 Task: In the  document Ethicsfile.odt Change the allignment of footer to  'Center' Select the entire text and insert font style 'Merriweather' and font size: 18
Action: Mouse scrolled (513, 353) with delta (0, 0)
Screenshot: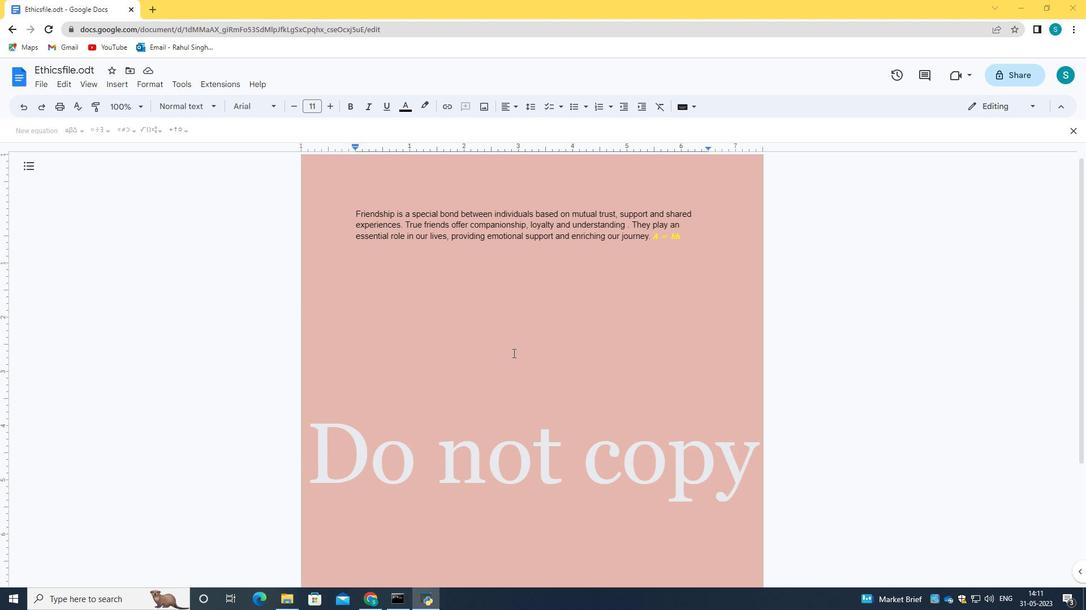 
Action: Mouse scrolled (513, 353) with delta (0, 0)
Screenshot: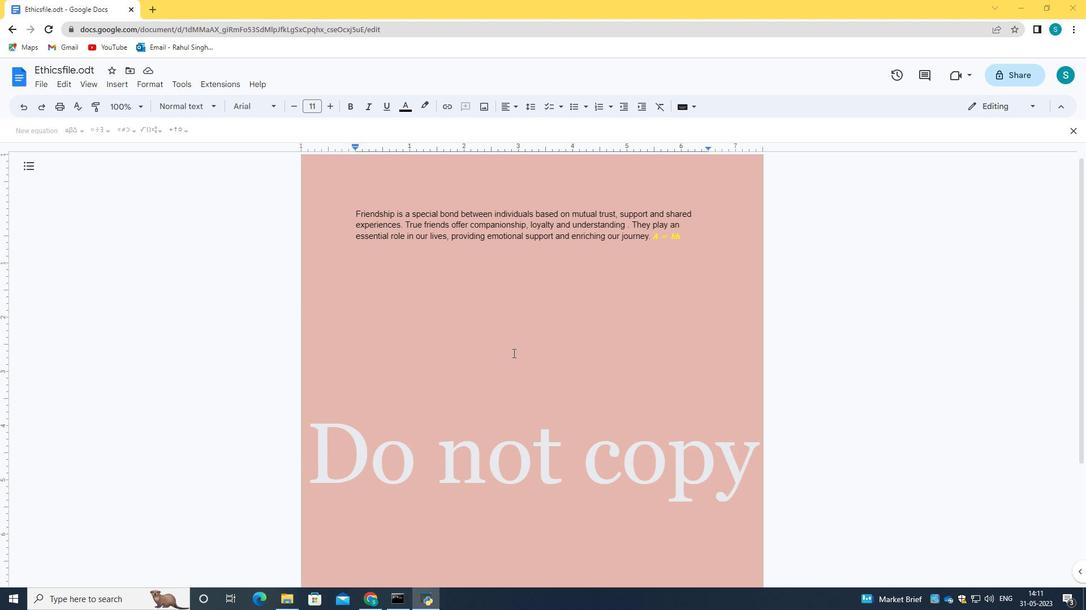 
Action: Mouse scrolled (513, 353) with delta (0, 0)
Screenshot: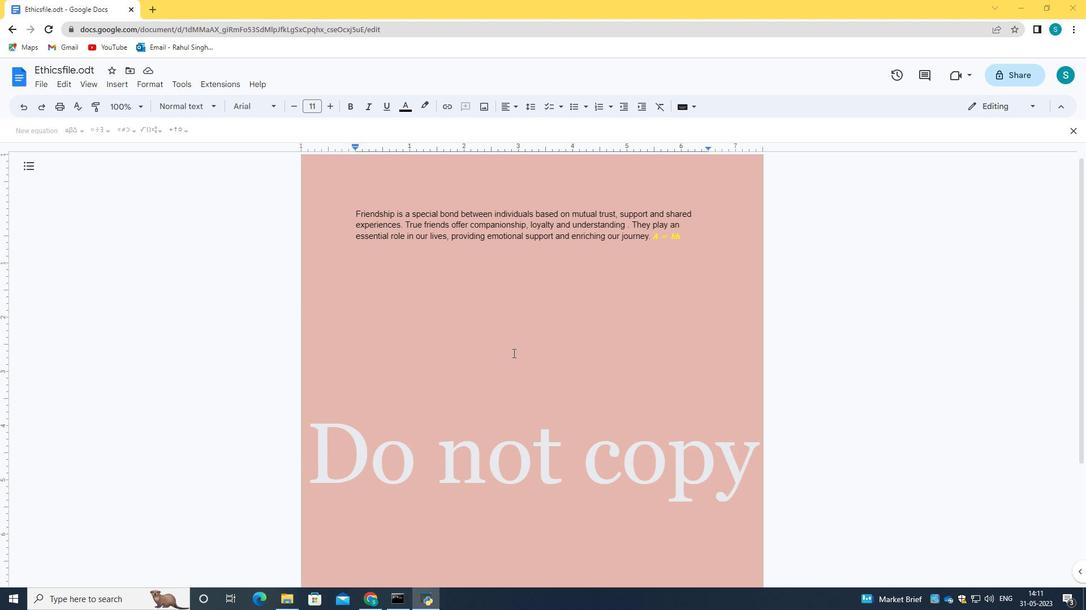 
Action: Mouse scrolled (513, 354) with delta (0, 0)
Screenshot: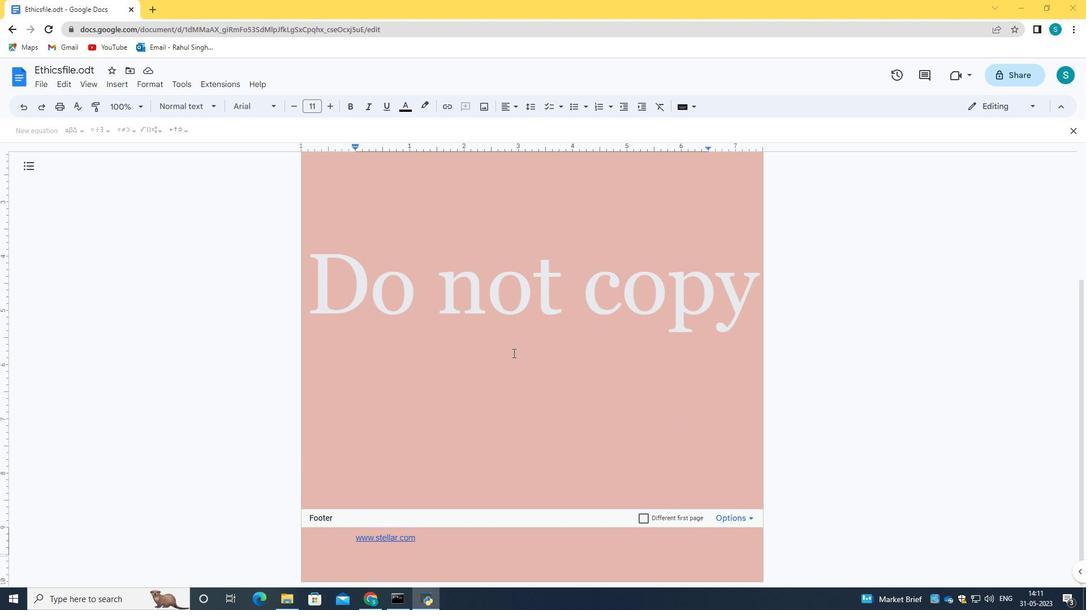 
Action: Mouse scrolled (513, 354) with delta (0, 0)
Screenshot: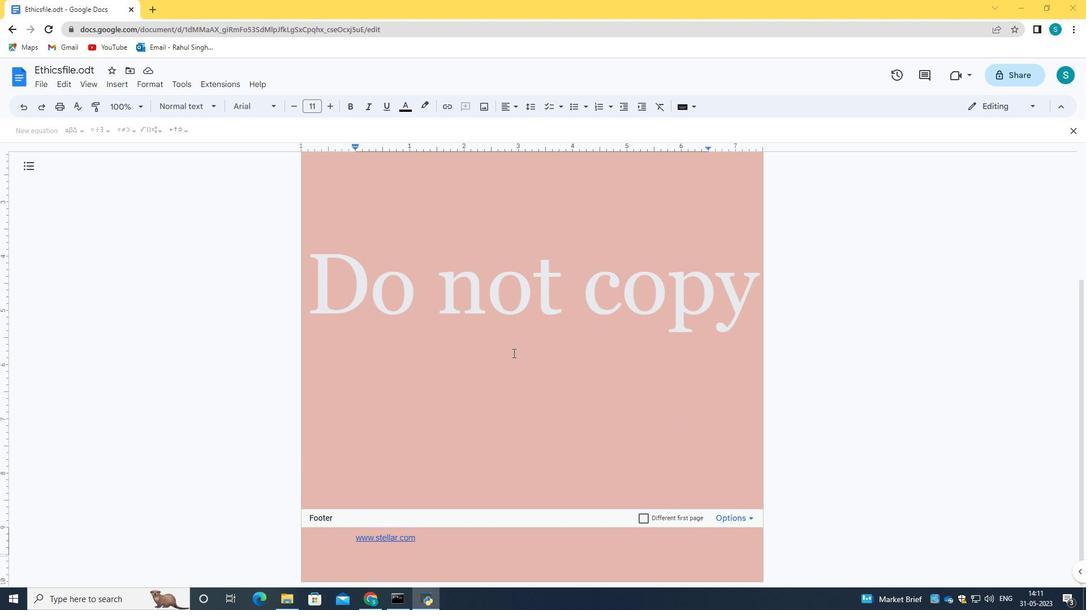
Action: Mouse scrolled (513, 354) with delta (0, 0)
Screenshot: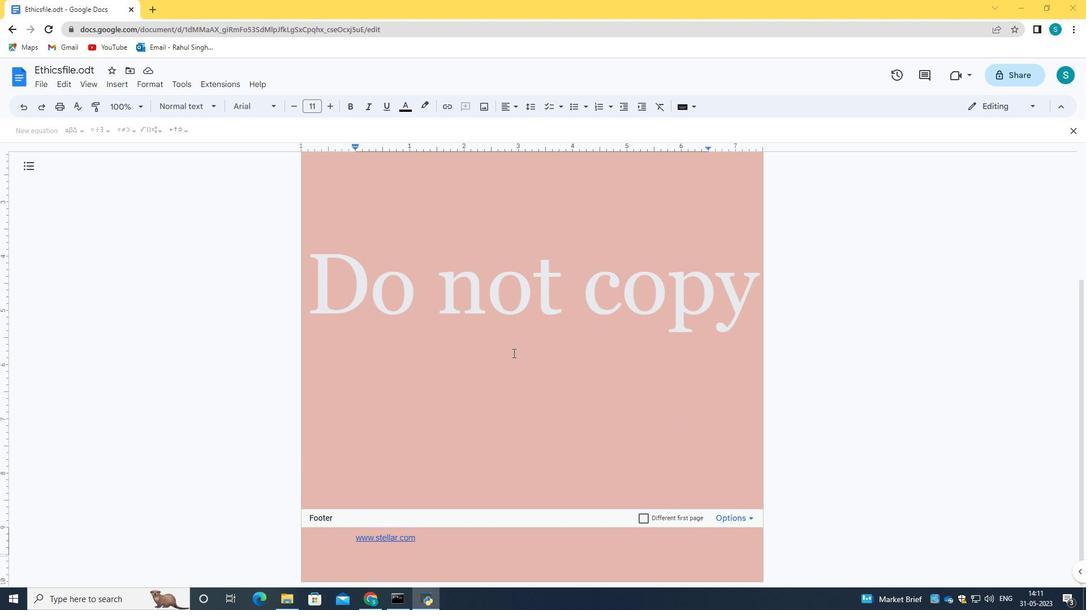 
Action: Mouse scrolled (513, 353) with delta (0, 0)
Screenshot: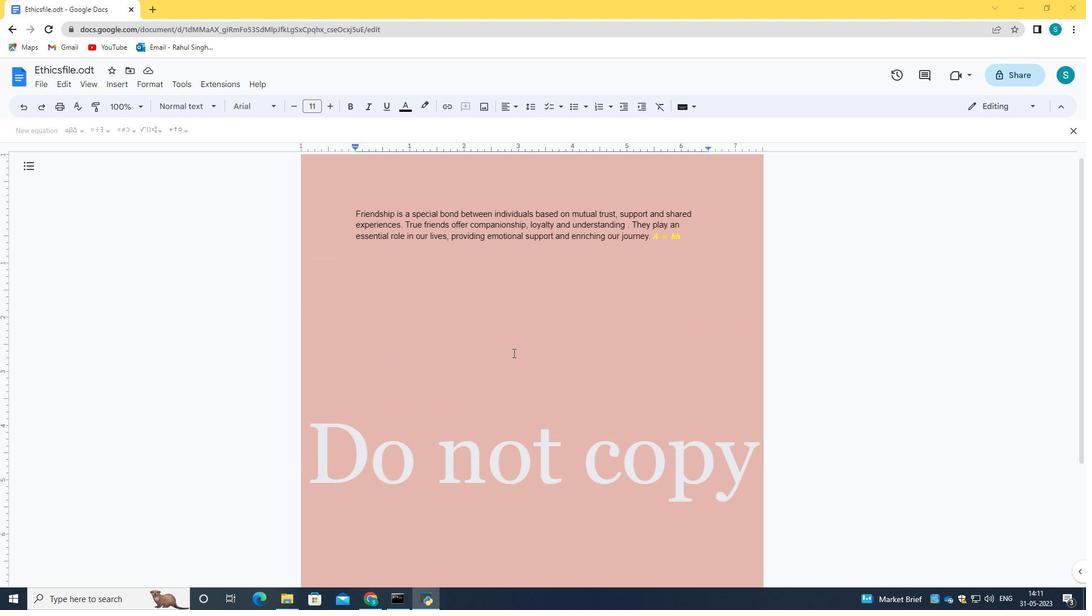 
Action: Mouse scrolled (513, 353) with delta (0, 0)
Screenshot: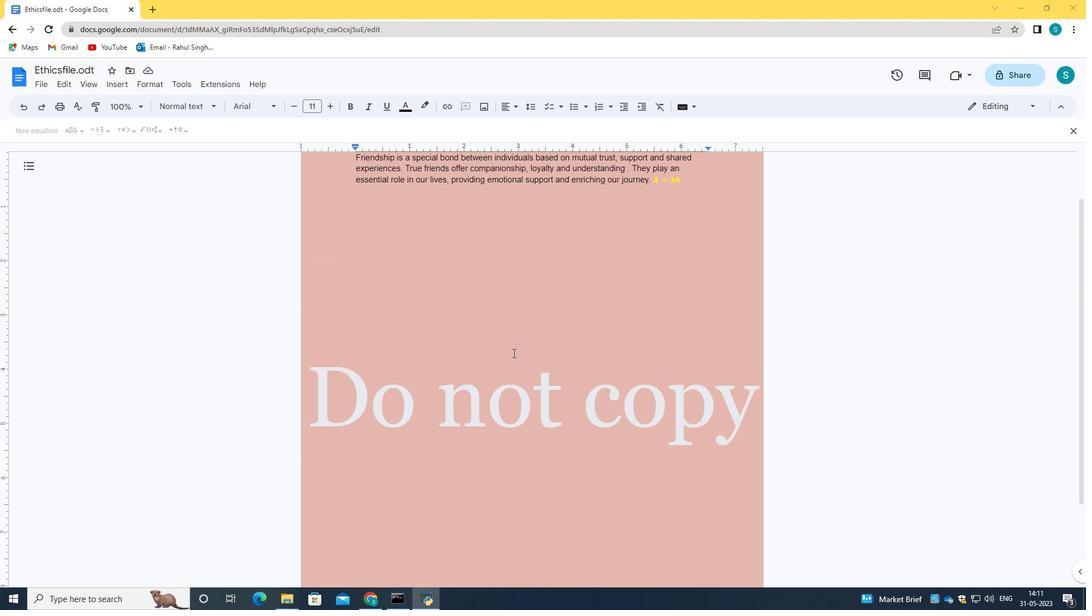 
Action: Mouse scrolled (513, 353) with delta (0, 0)
Screenshot: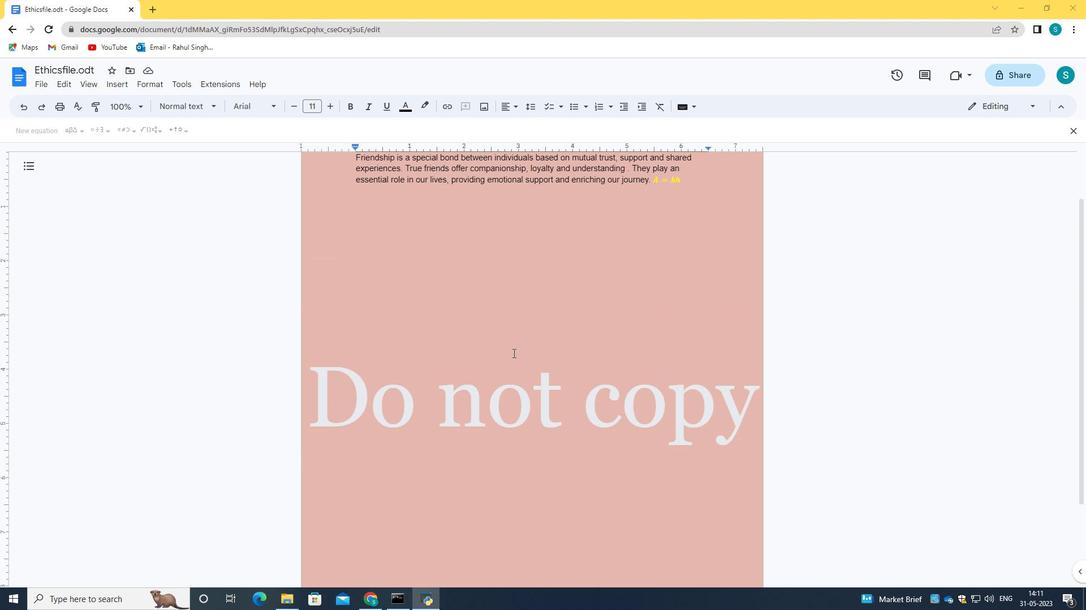 
Action: Mouse moved to (420, 538)
Screenshot: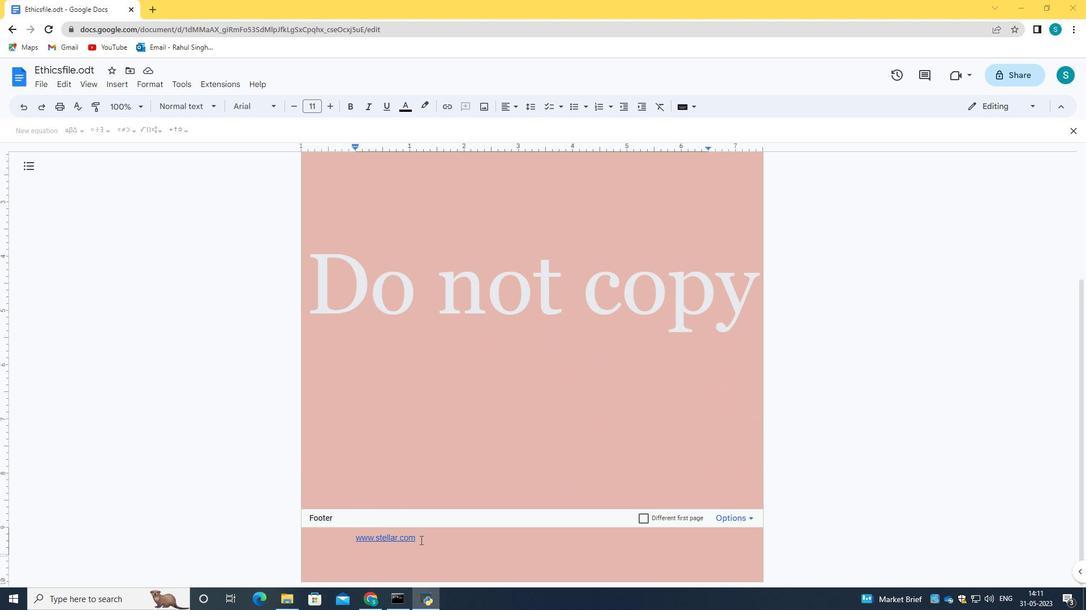 
Action: Mouse pressed left at (420, 538)
Screenshot: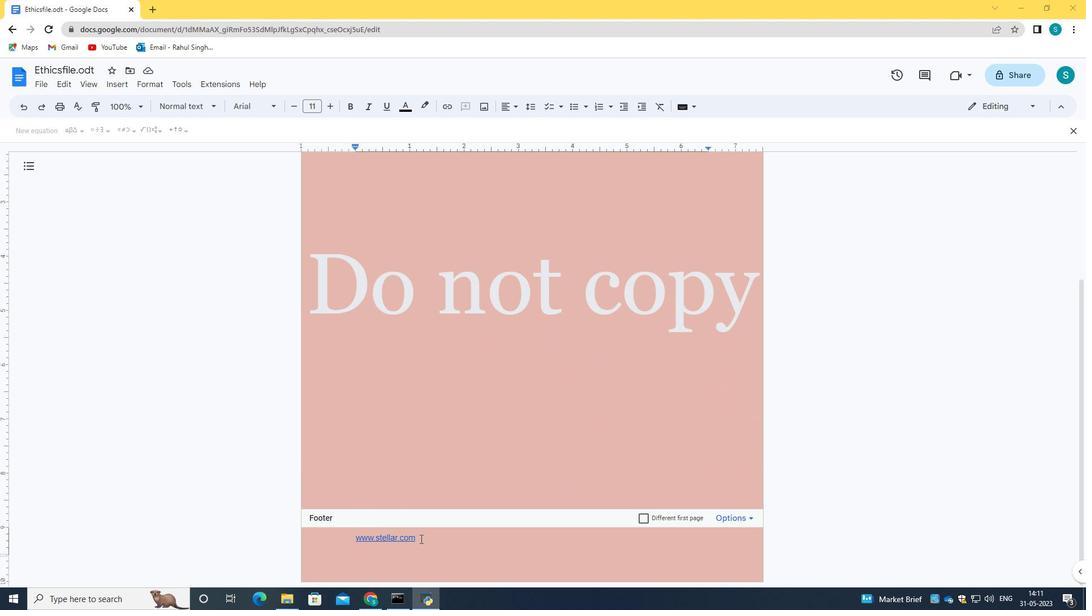 
Action: Mouse moved to (507, 104)
Screenshot: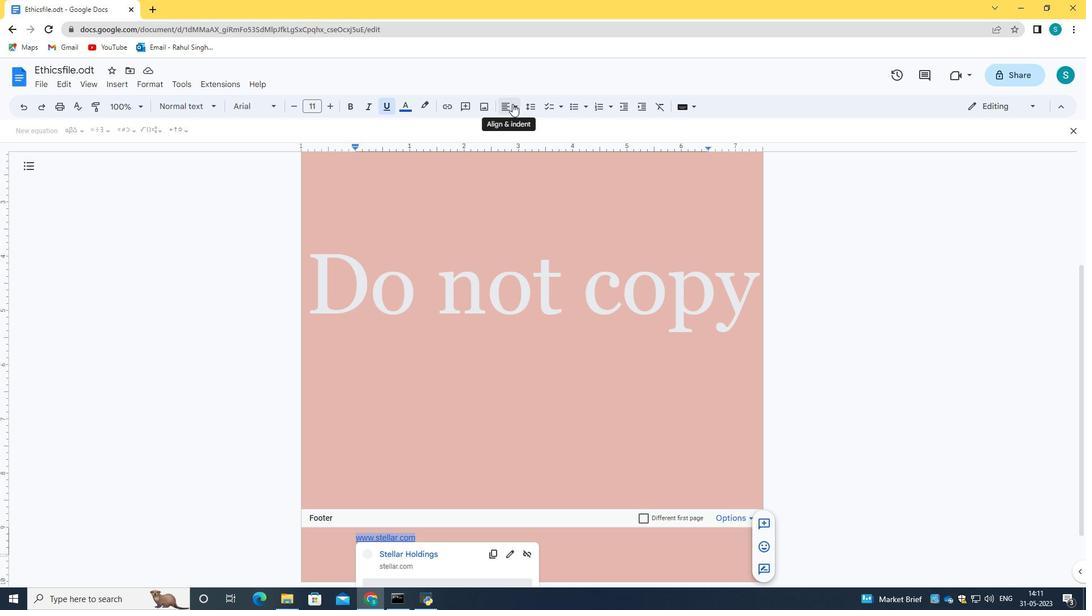 
Action: Mouse pressed left at (507, 104)
Screenshot: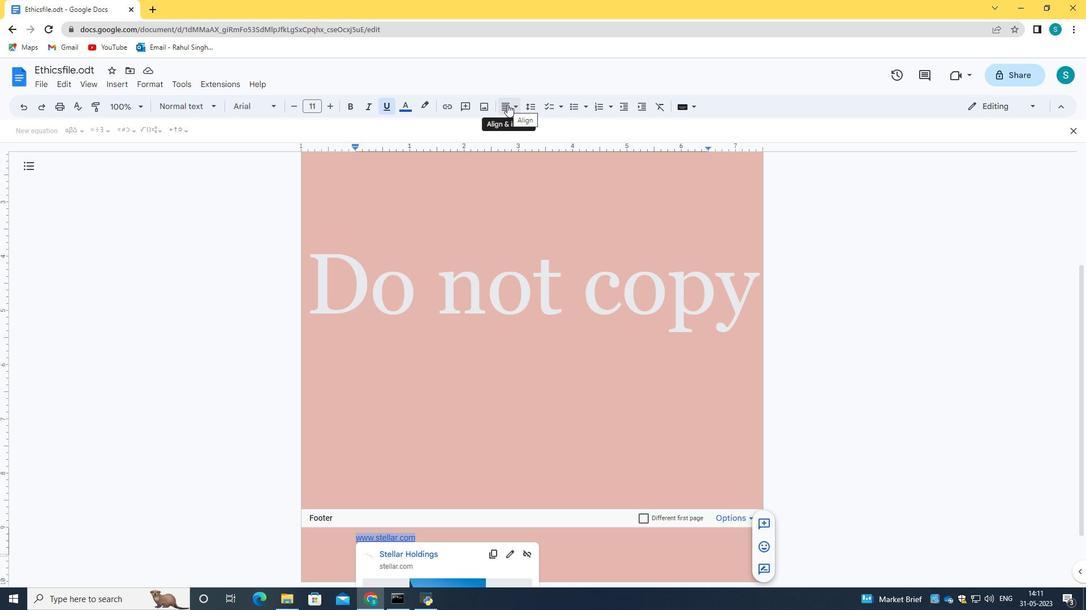 
Action: Mouse moved to (527, 131)
Screenshot: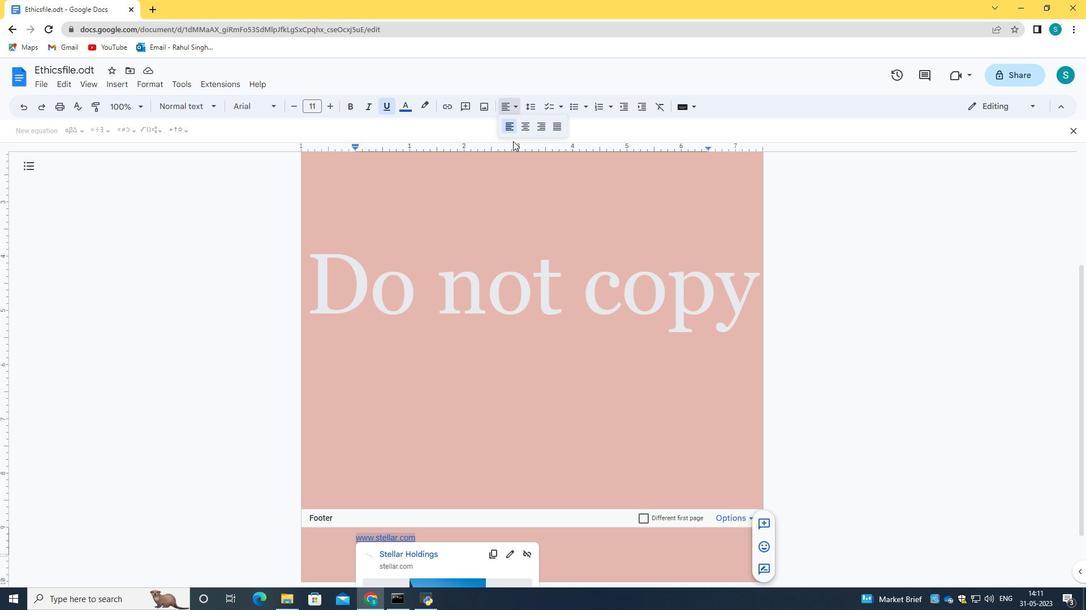 
Action: Mouse pressed left at (527, 131)
Screenshot: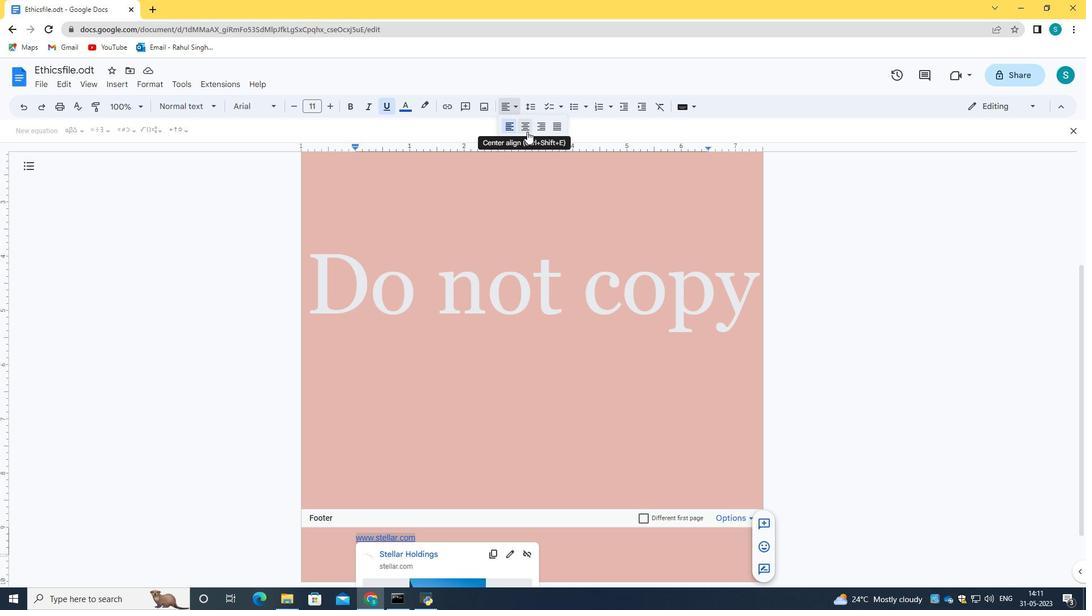 
Action: Mouse moved to (518, 210)
Screenshot: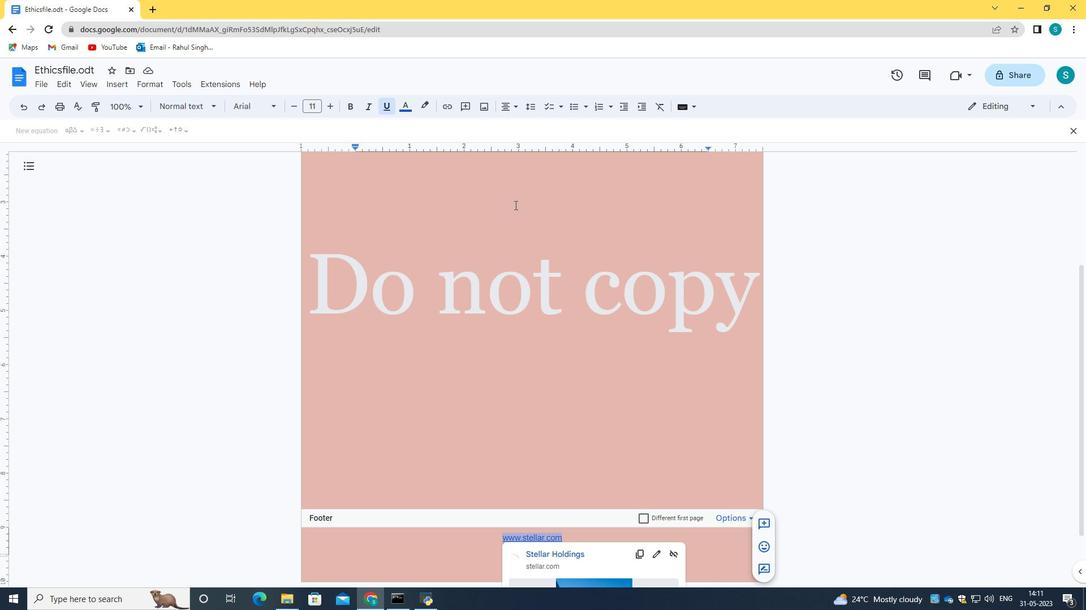 
Action: Mouse pressed left at (518, 210)
Screenshot: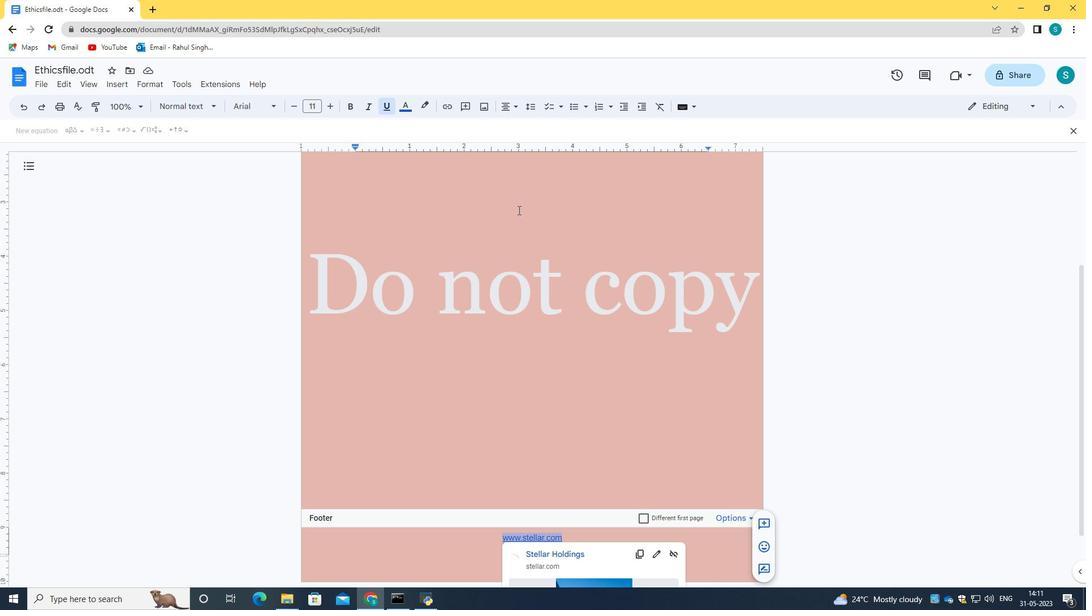 
Action: Mouse moved to (521, 338)
Screenshot: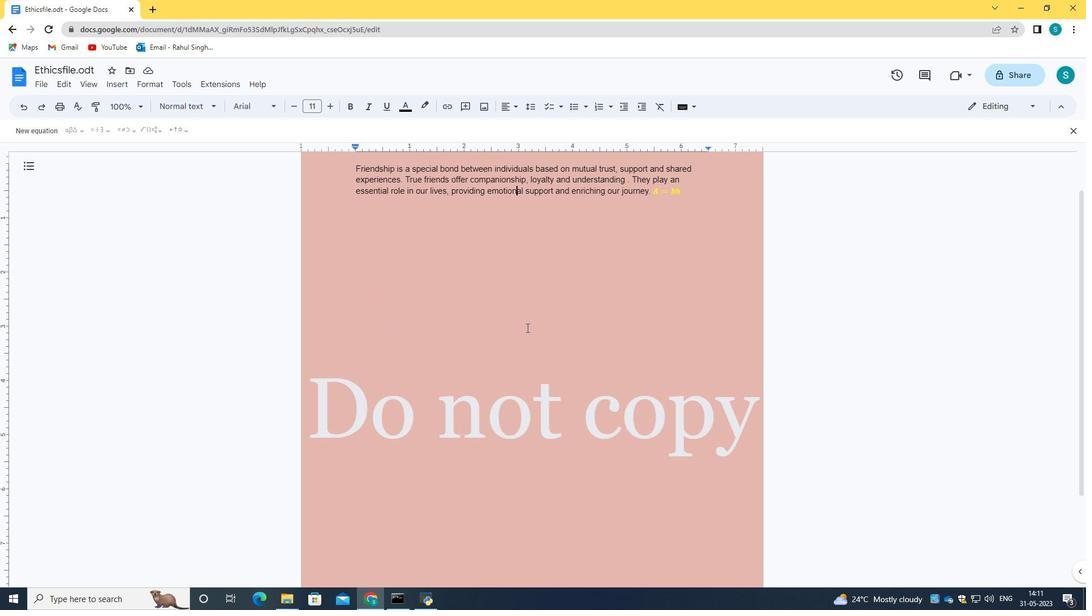 
Action: Mouse scrolled (521, 338) with delta (0, 0)
Screenshot: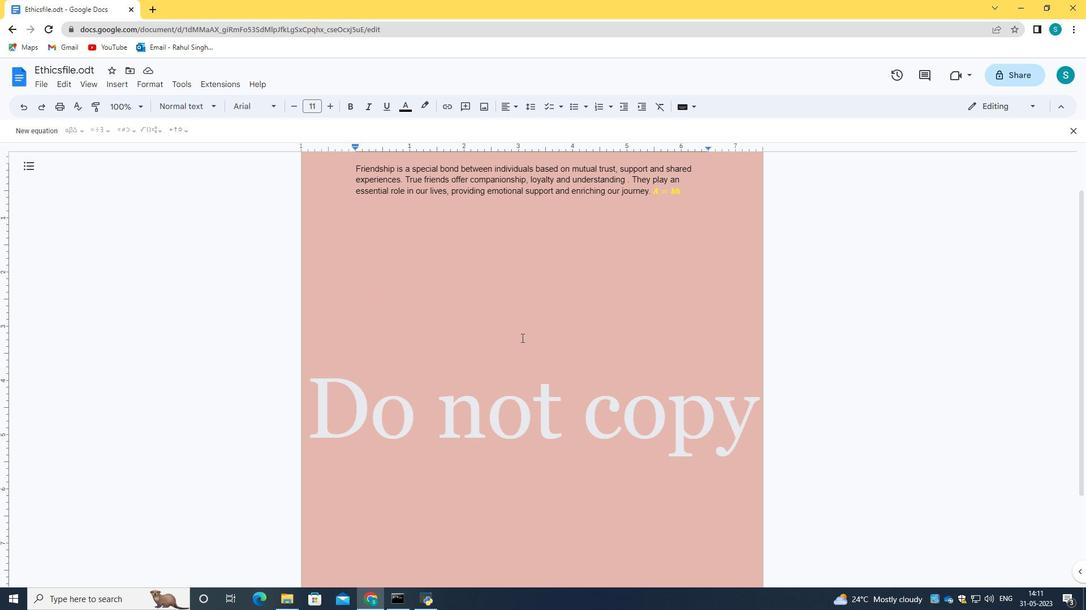 
Action: Mouse scrolled (521, 338) with delta (0, 0)
Screenshot: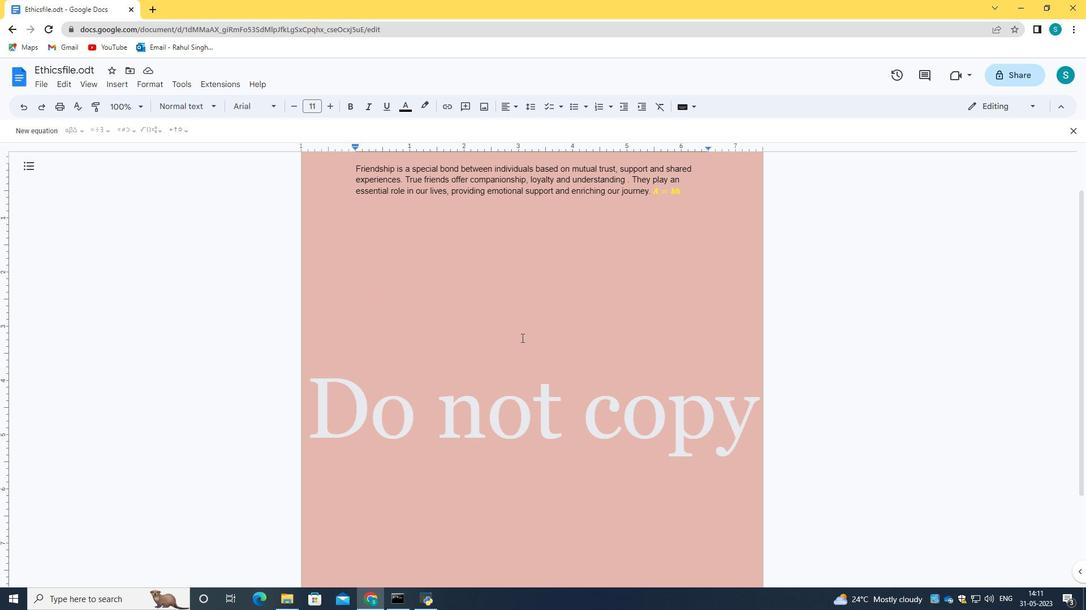
Action: Mouse scrolled (521, 338) with delta (0, 0)
Screenshot: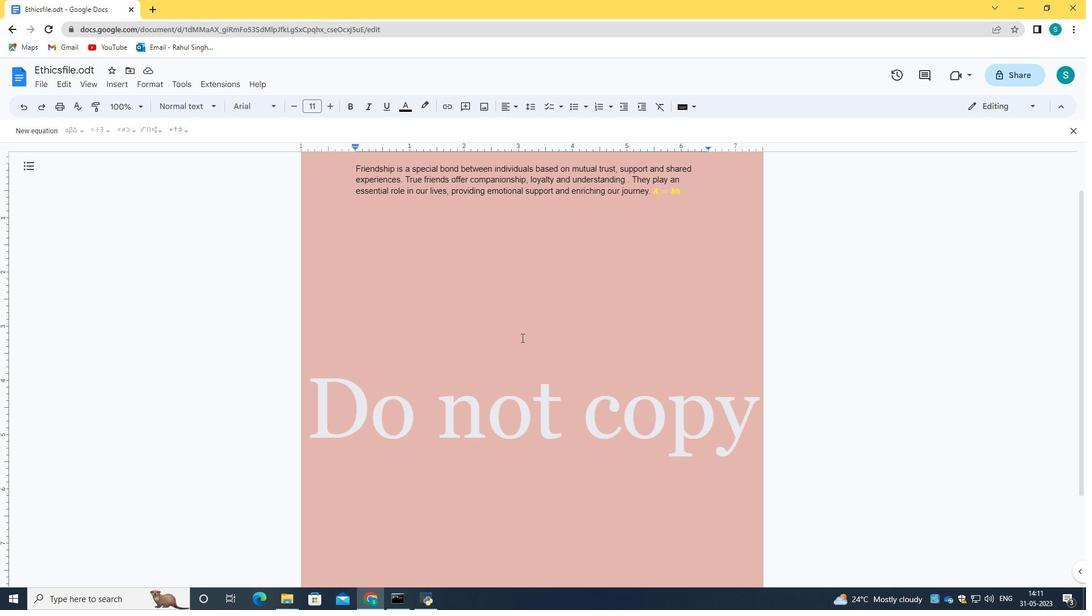 
Action: Mouse moved to (353, 218)
Screenshot: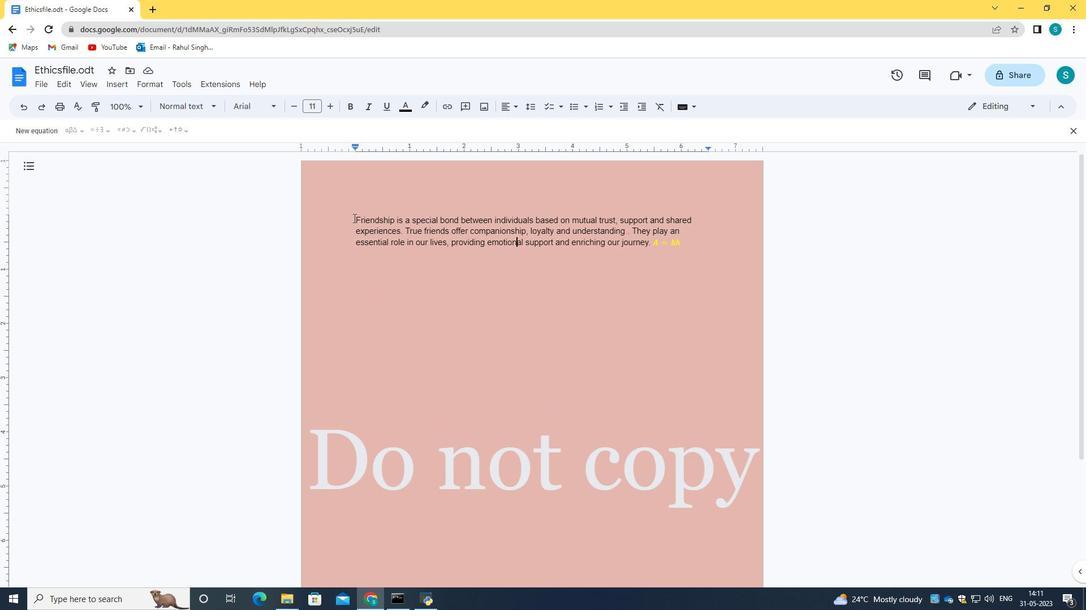 
Action: Mouse pressed left at (353, 218)
Screenshot: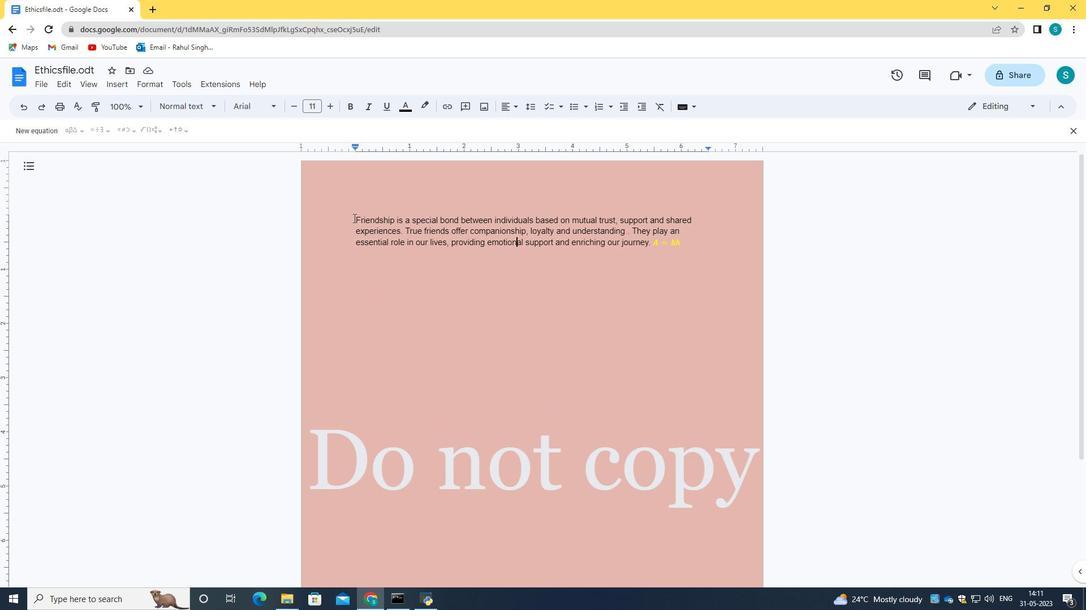 
Action: Mouse moved to (269, 104)
Screenshot: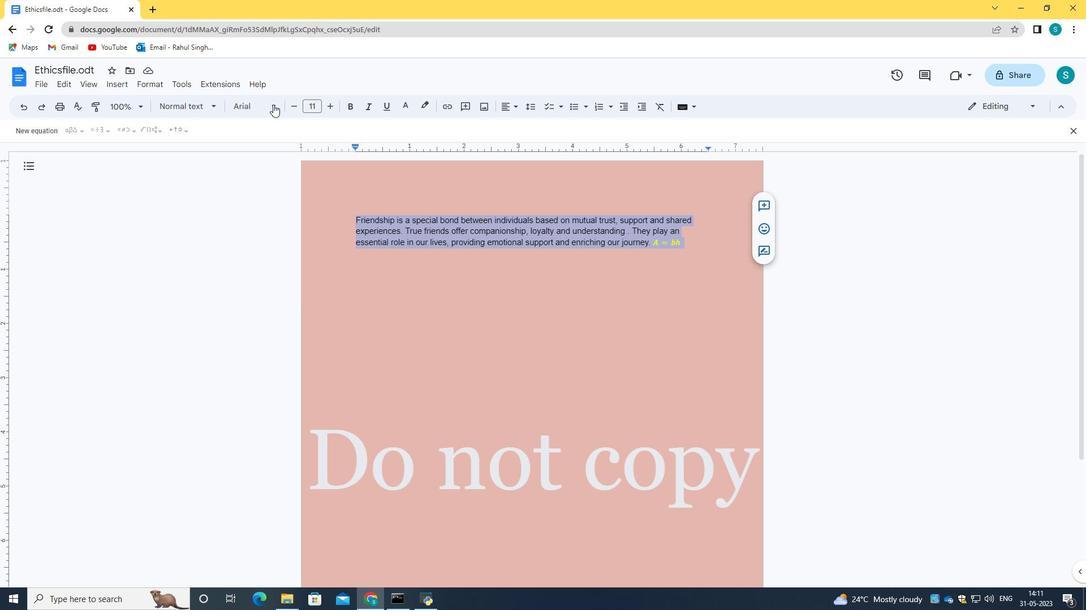 
Action: Mouse pressed left at (269, 104)
Screenshot: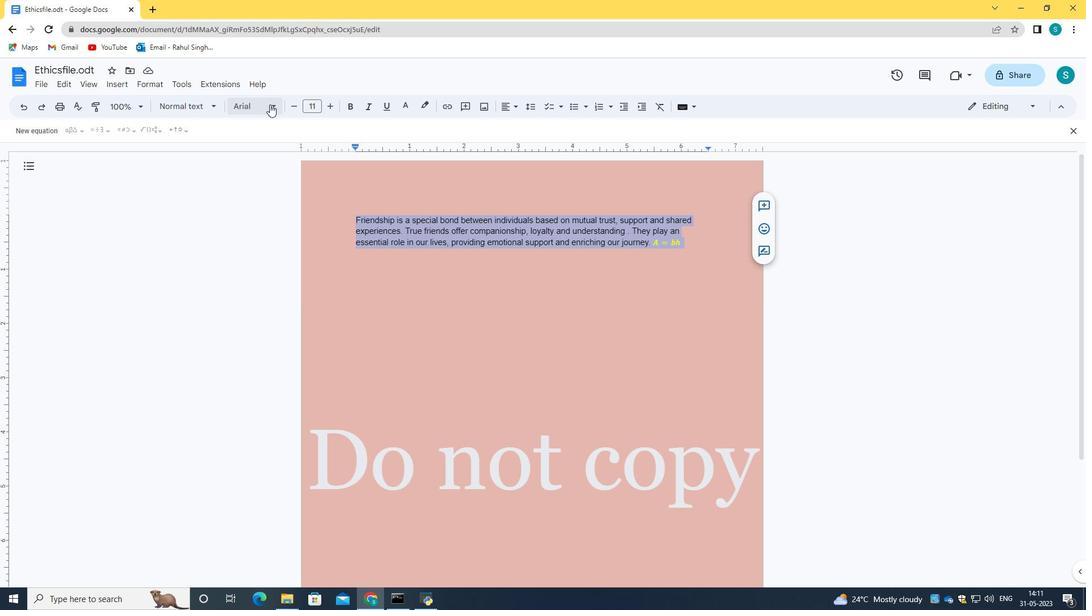 
Action: Mouse moved to (269, 424)
Screenshot: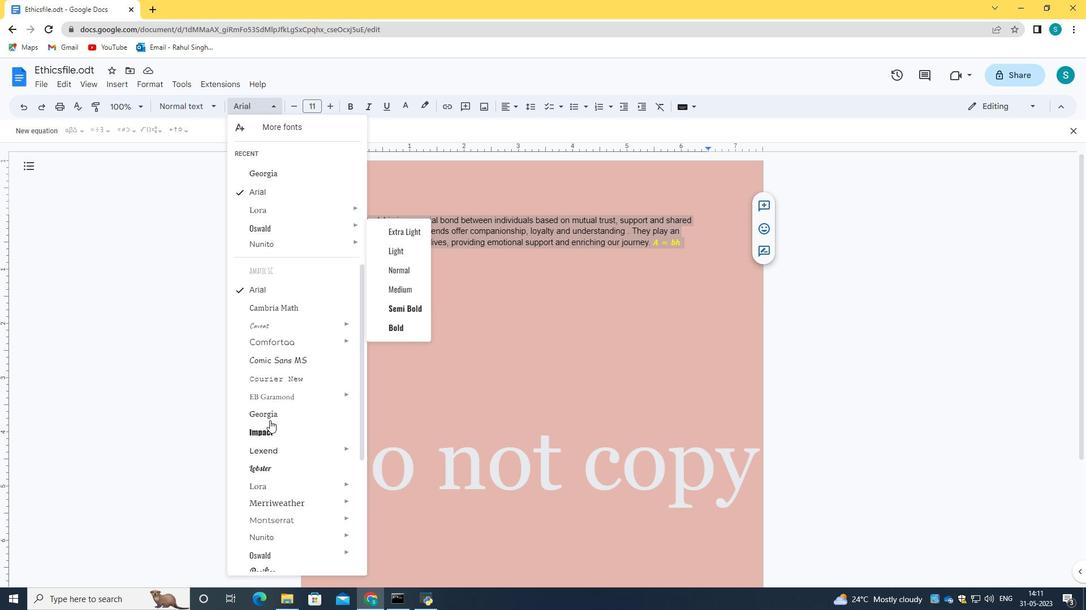
Action: Mouse scrolled (269, 424) with delta (0, 0)
Screenshot: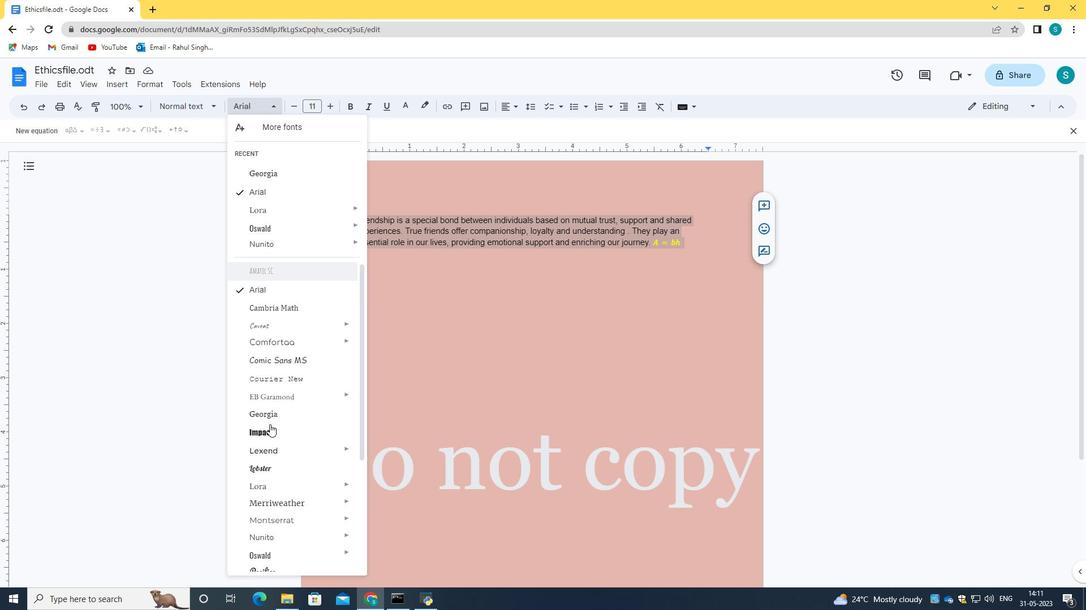 
Action: Mouse moved to (276, 442)
Screenshot: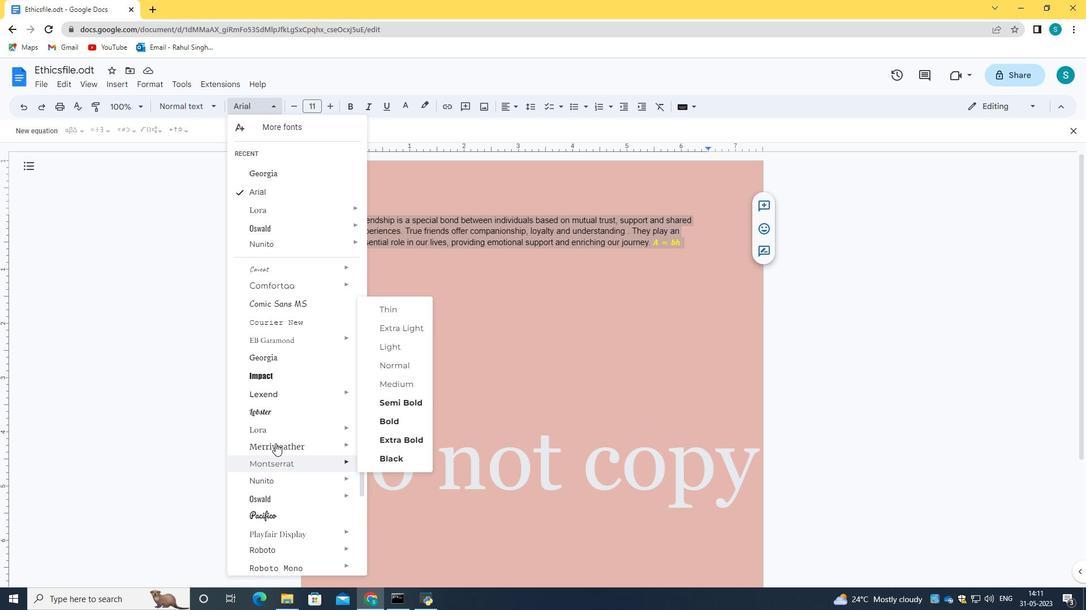 
Action: Mouse pressed left at (276, 442)
Screenshot: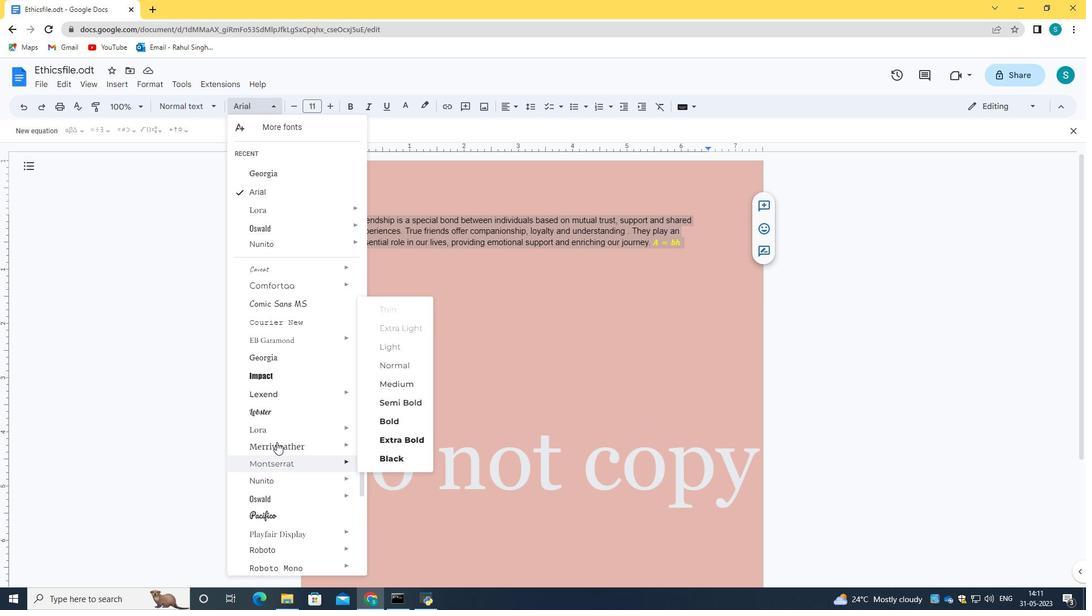 
Action: Mouse moved to (325, 108)
Screenshot: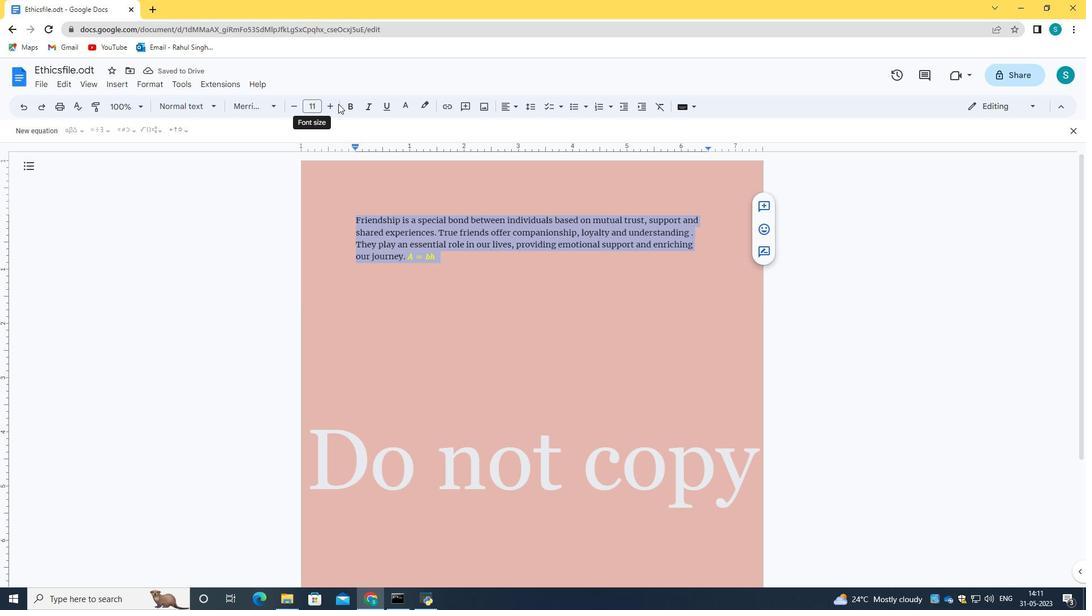 
Action: Mouse pressed left at (325, 108)
Screenshot: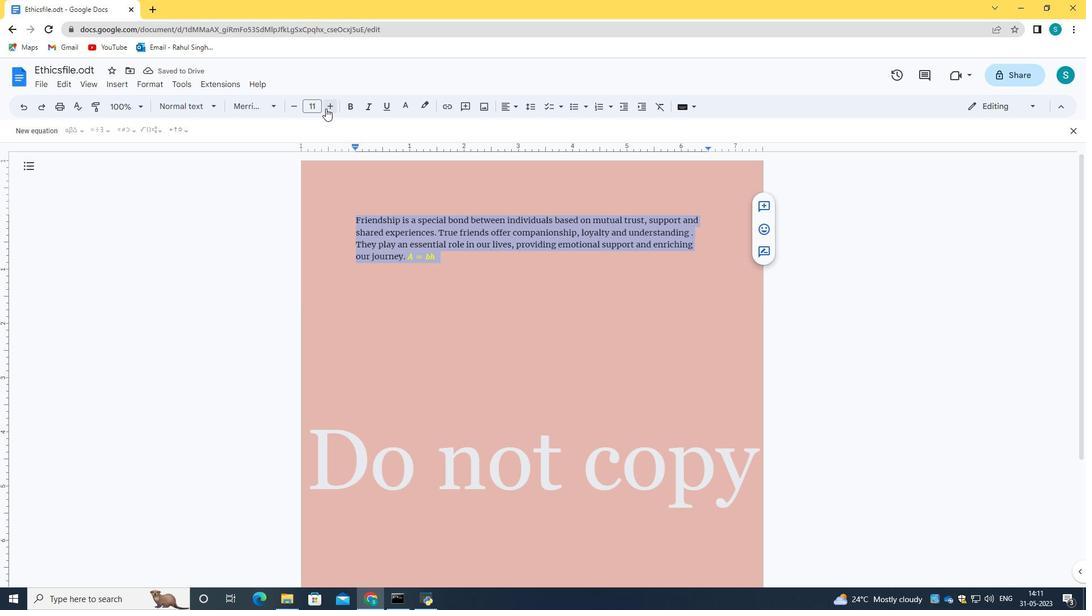 
Action: Mouse pressed left at (325, 108)
Screenshot: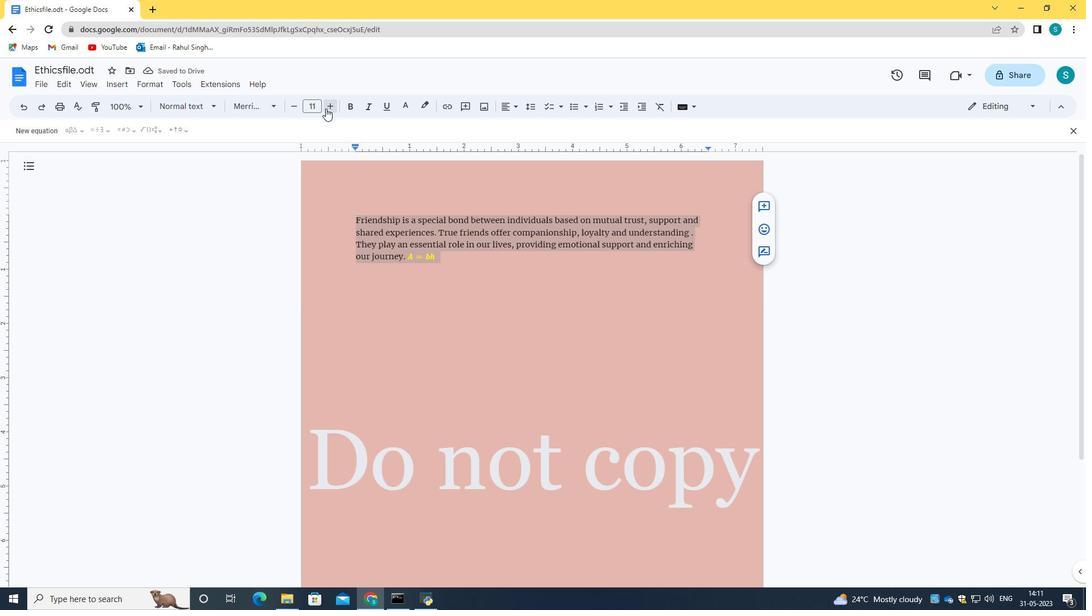 
Action: Mouse pressed left at (325, 108)
Screenshot: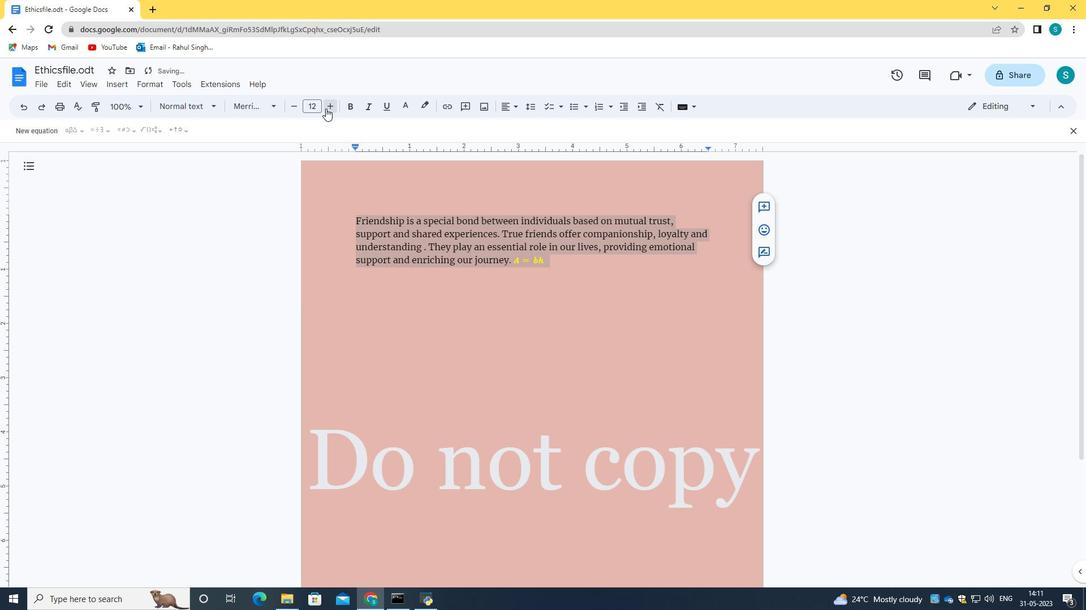 
Action: Mouse pressed left at (325, 108)
Screenshot: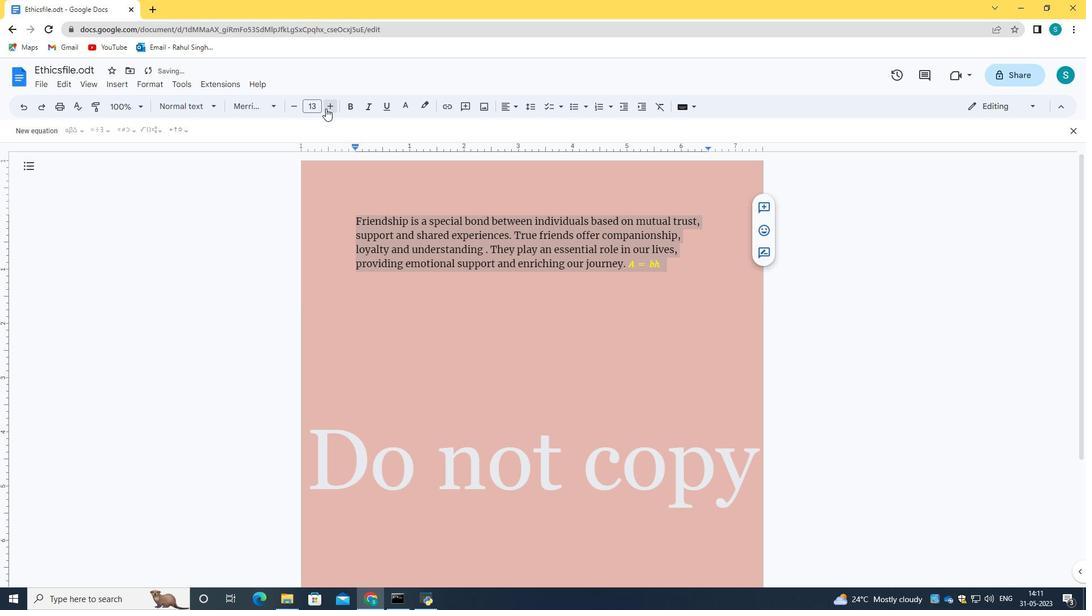 
Action: Mouse pressed left at (325, 108)
Screenshot: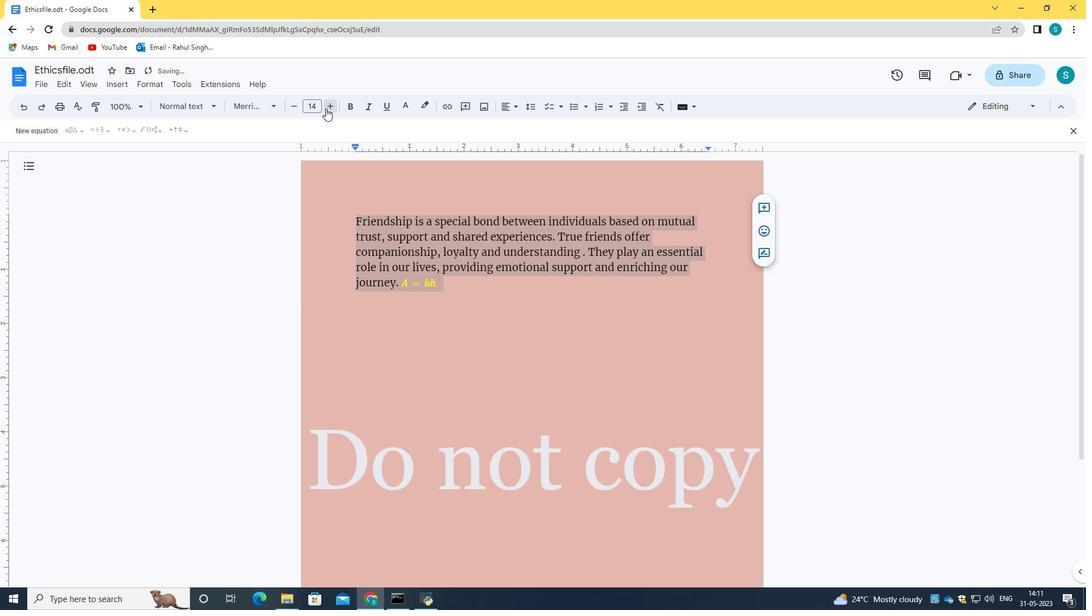 
Action: Mouse pressed left at (325, 108)
Screenshot: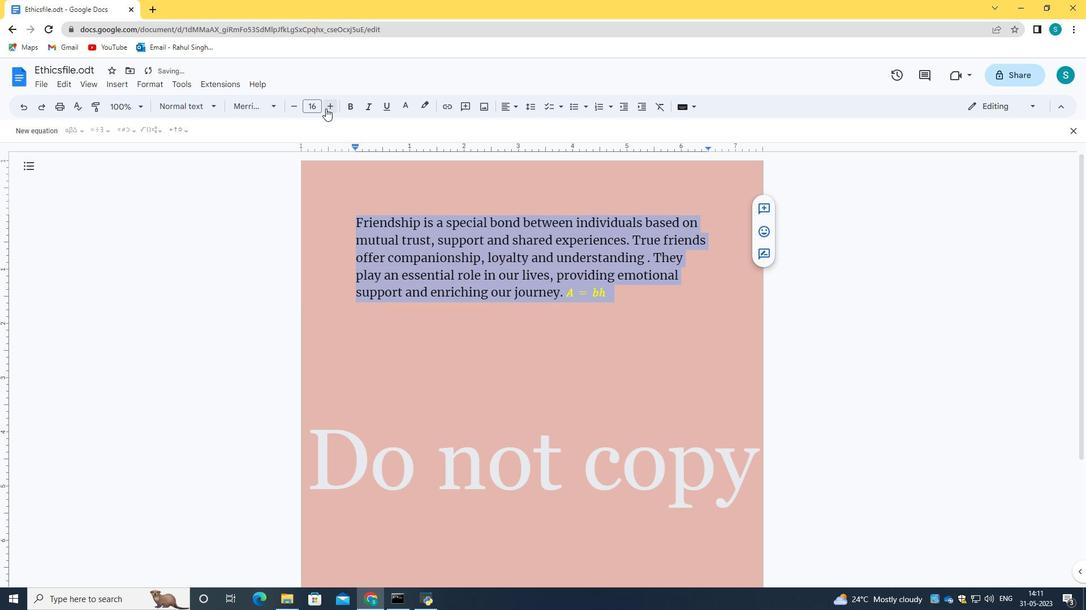 
Action: Mouse pressed left at (325, 108)
Screenshot: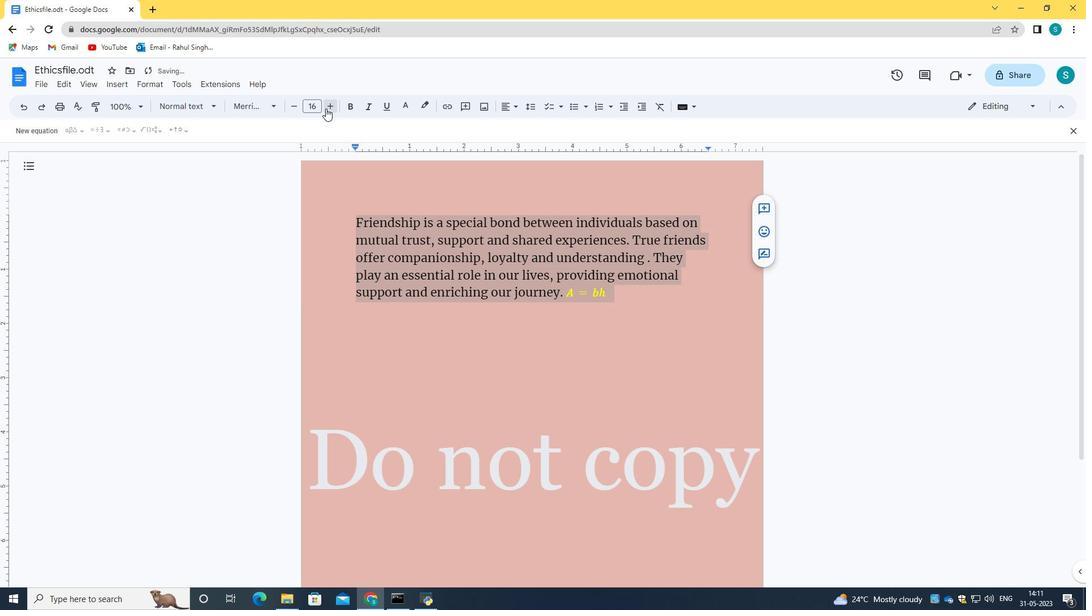 
Action: Mouse moved to (334, 239)
Screenshot: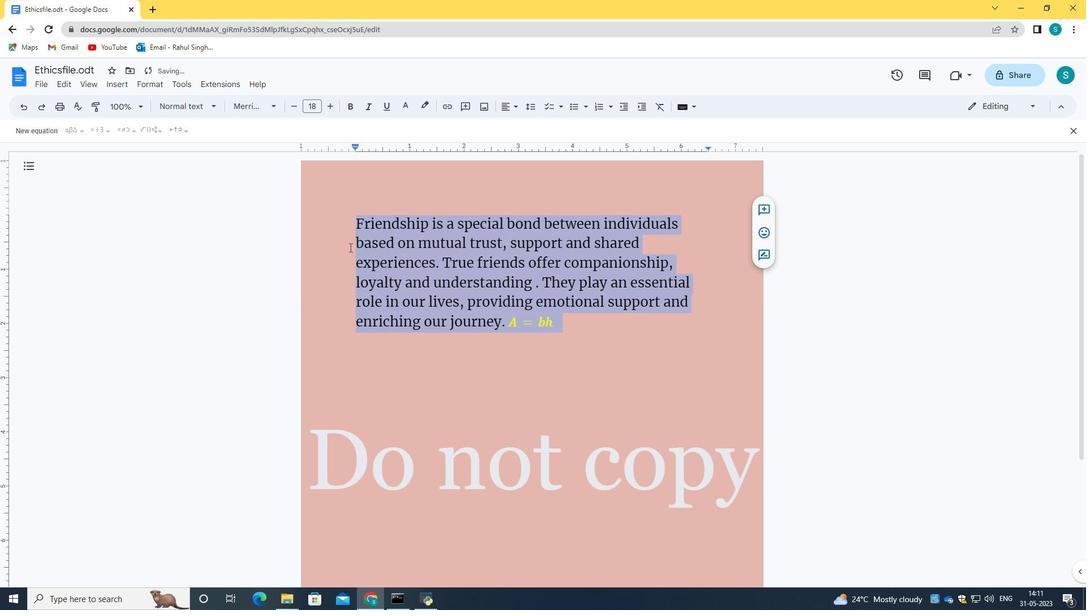 
Action: Mouse pressed left at (334, 239)
Screenshot: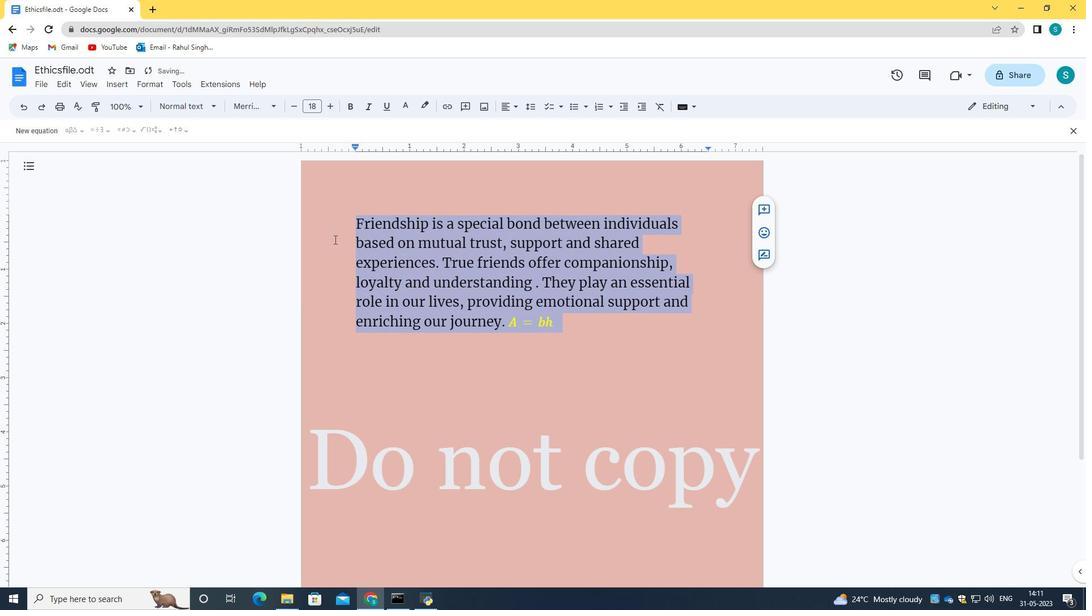 
Action: Mouse moved to (522, 309)
Screenshot: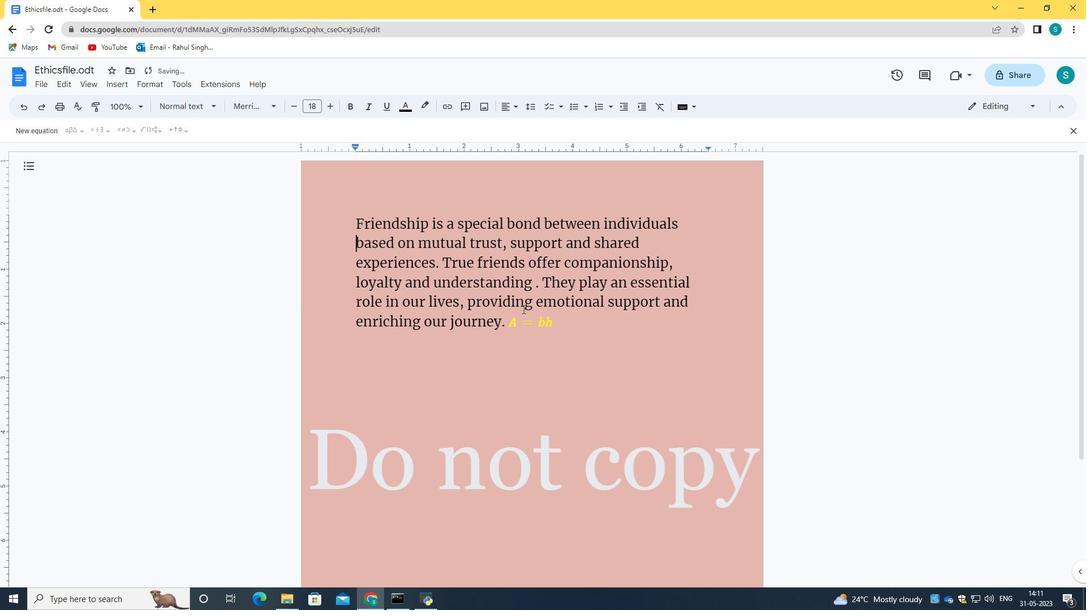 
Action: Mouse scrolled (522, 308) with delta (0, 0)
Screenshot: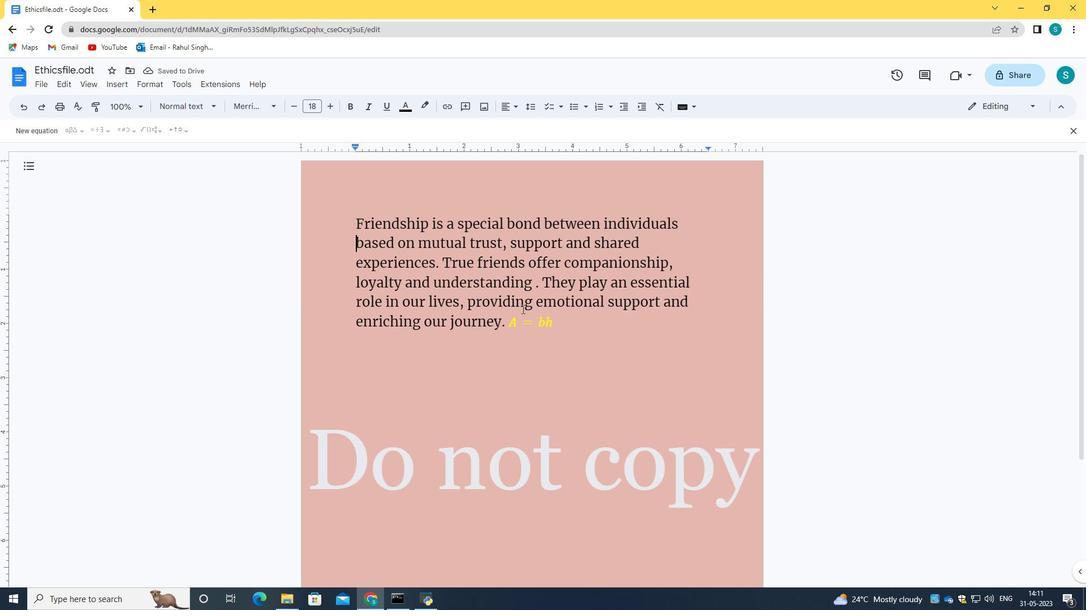 
Action: Mouse scrolled (522, 308) with delta (0, 0)
Screenshot: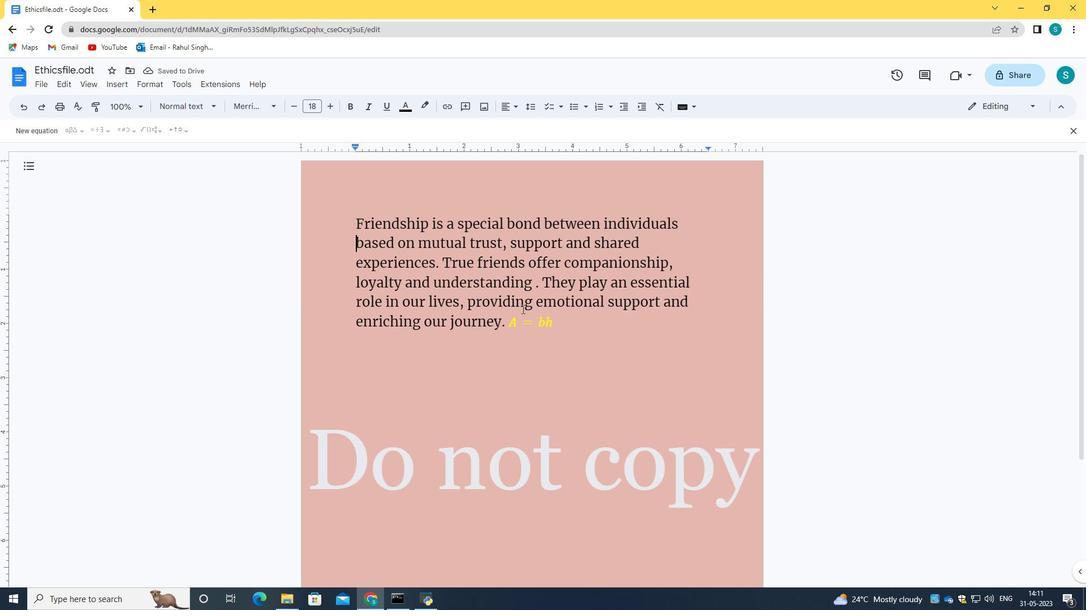 
Action: Mouse scrolled (522, 308) with delta (0, 0)
Screenshot: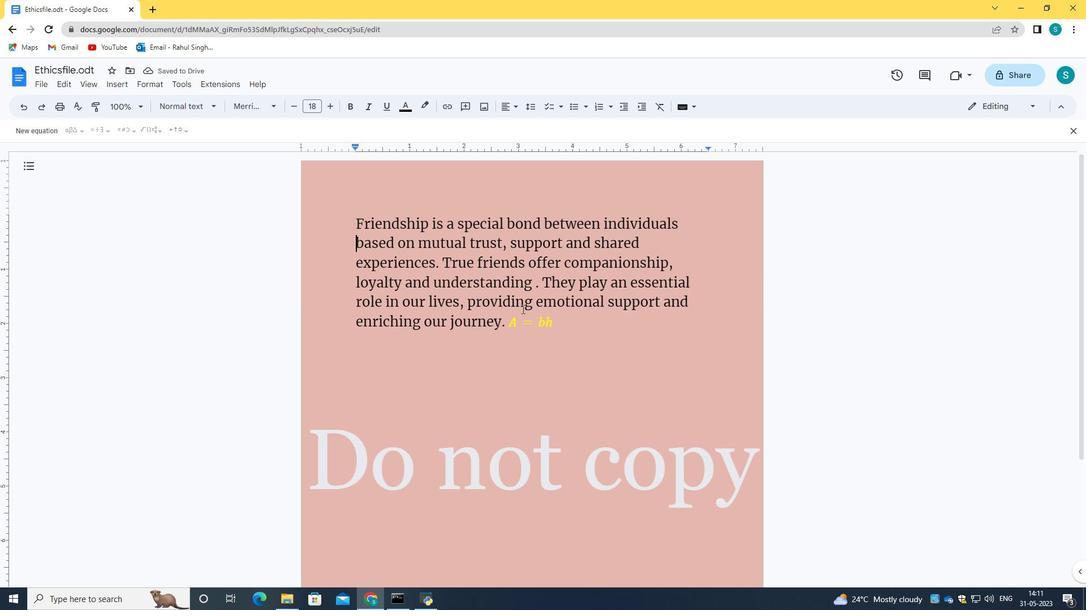 
Action: Mouse scrolled (522, 308) with delta (0, 0)
Screenshot: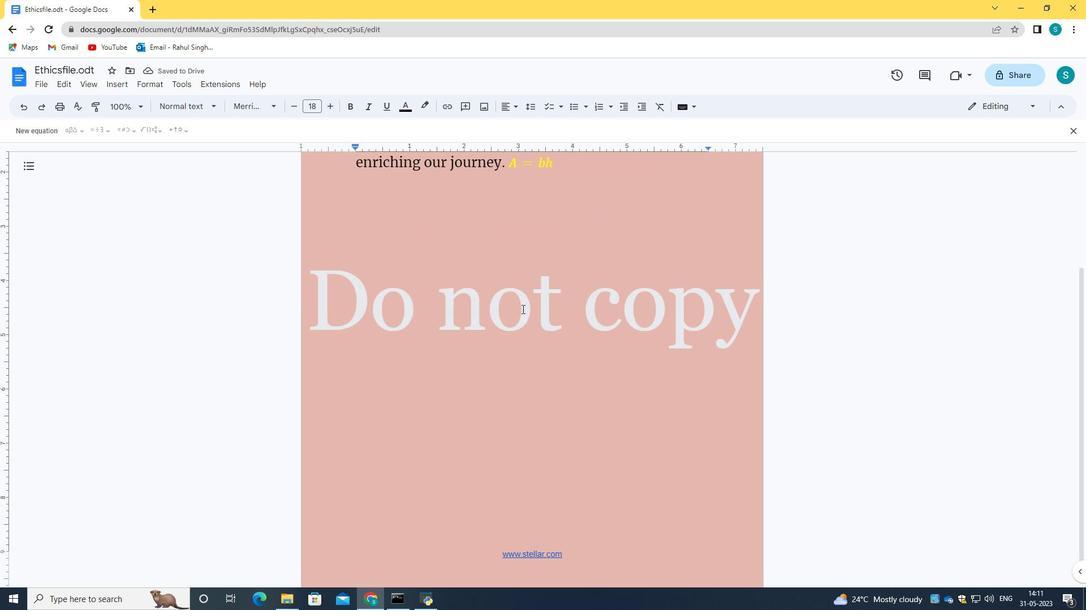 
Action: Mouse scrolled (522, 308) with delta (0, 0)
Screenshot: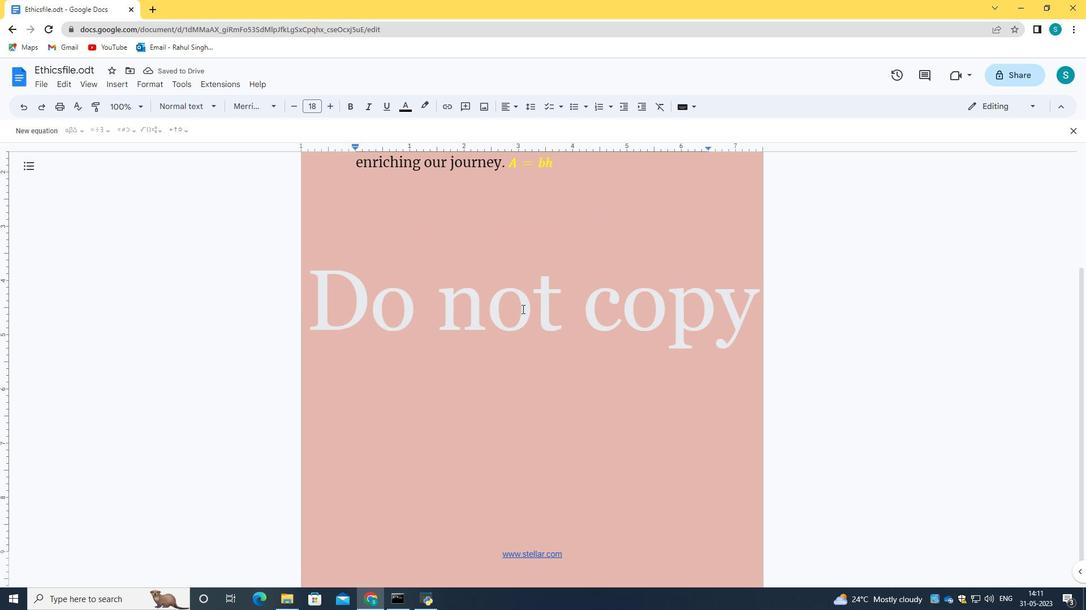 
Action: Mouse scrolled (522, 308) with delta (0, 0)
Screenshot: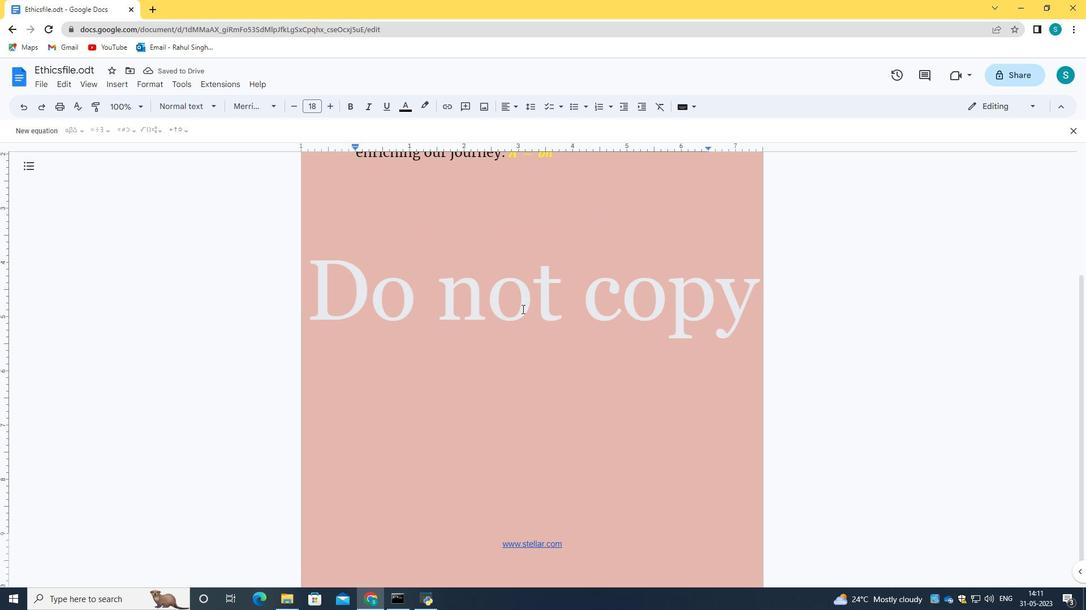 
Action: Mouse scrolled (522, 308) with delta (0, 0)
Screenshot: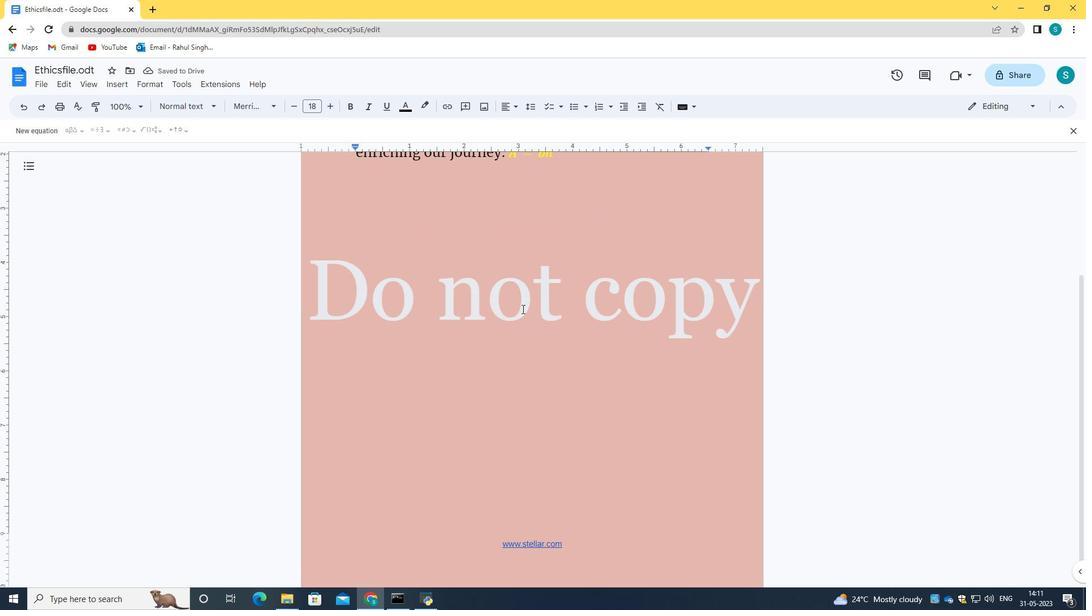 
Action: Mouse scrolled (522, 310) with delta (0, 0)
Screenshot: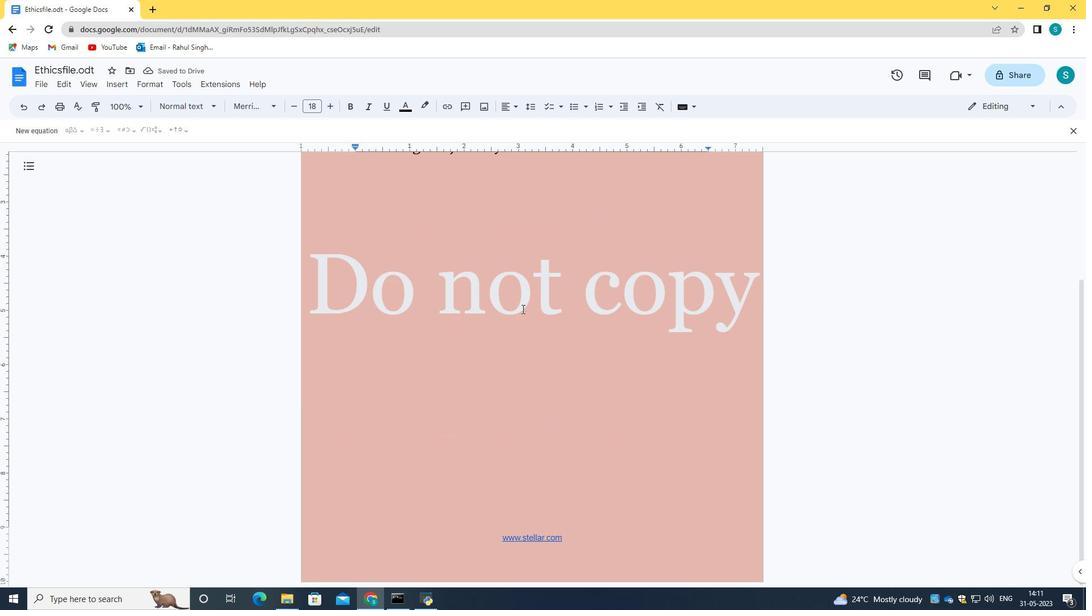 
Action: Mouse scrolled (522, 310) with delta (0, 0)
Screenshot: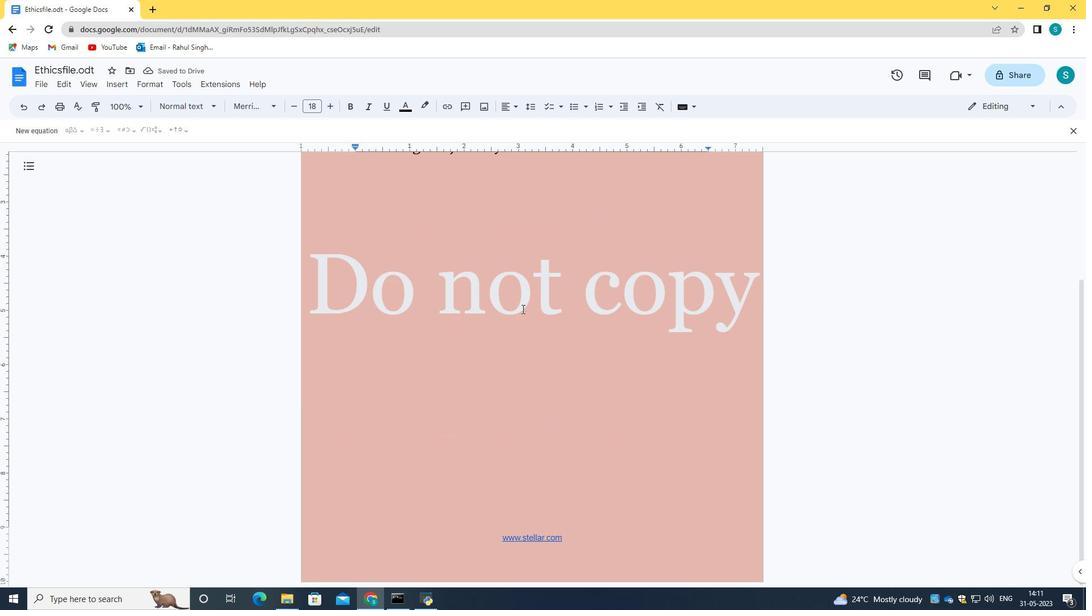 
Action: Mouse scrolled (522, 310) with delta (0, 0)
Screenshot: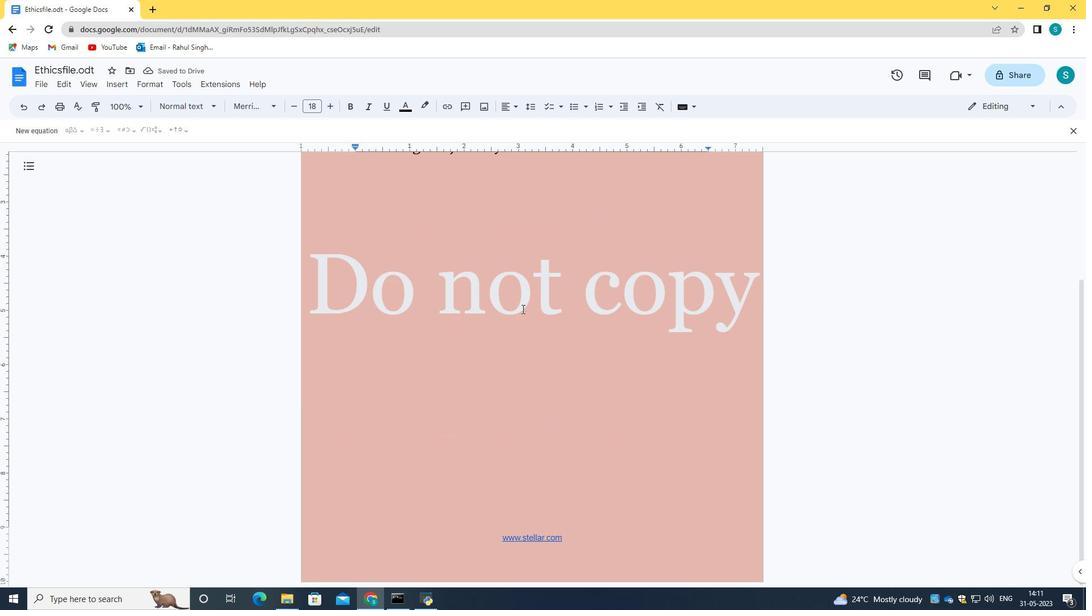 
Action: Mouse scrolled (522, 310) with delta (0, 0)
Screenshot: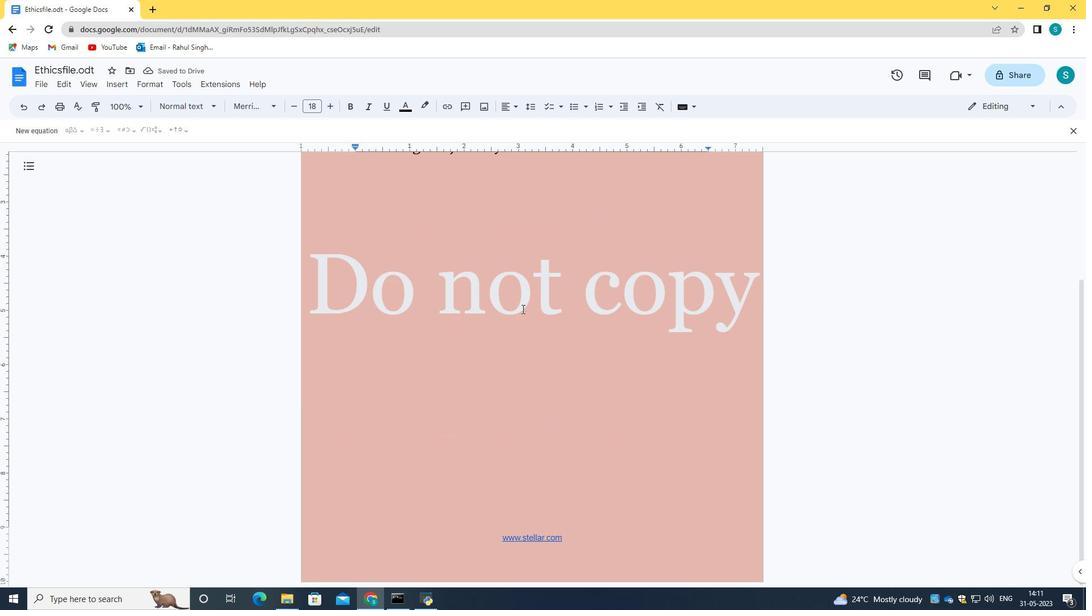 
Action: Mouse scrolled (522, 310) with delta (0, 0)
Screenshot: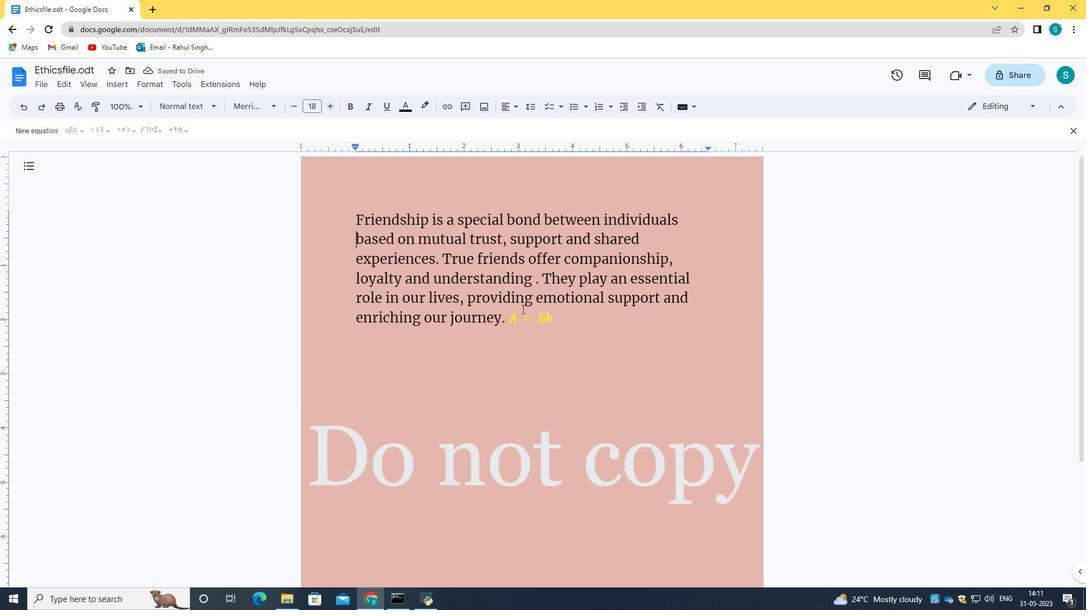 
Action: Mouse scrolled (522, 310) with delta (0, 0)
Screenshot: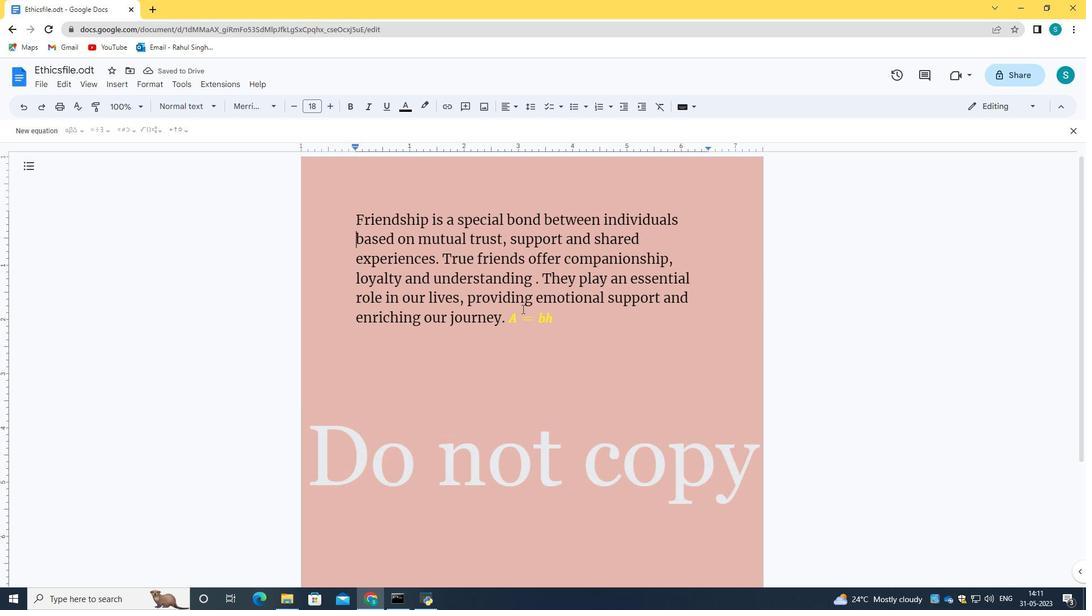 
Action: Mouse scrolled (522, 310) with delta (0, 0)
Screenshot: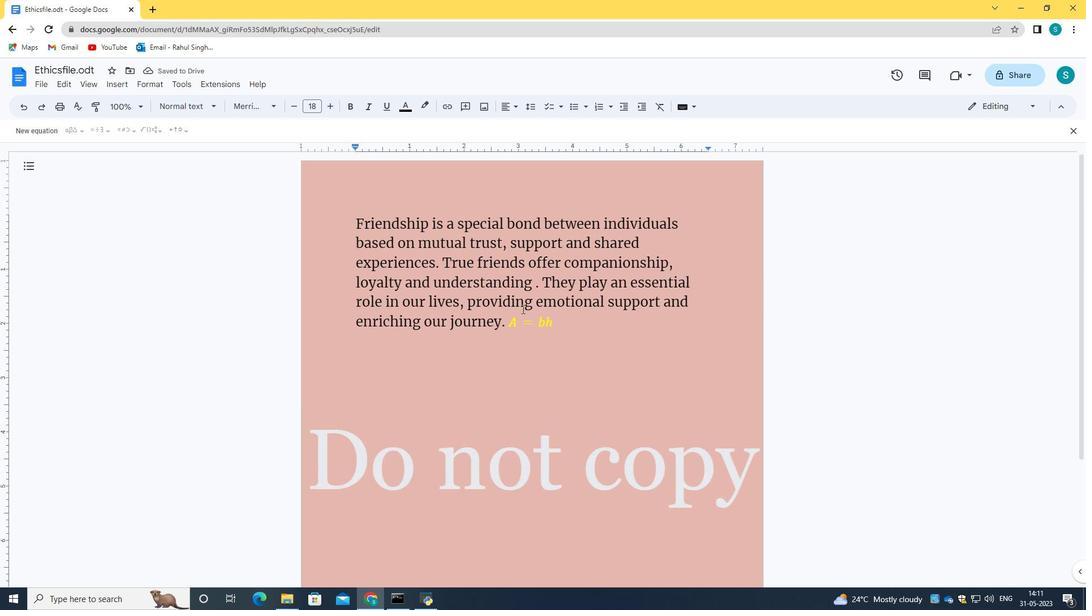 
Action: Mouse scrolled (522, 310) with delta (0, 0)
Screenshot: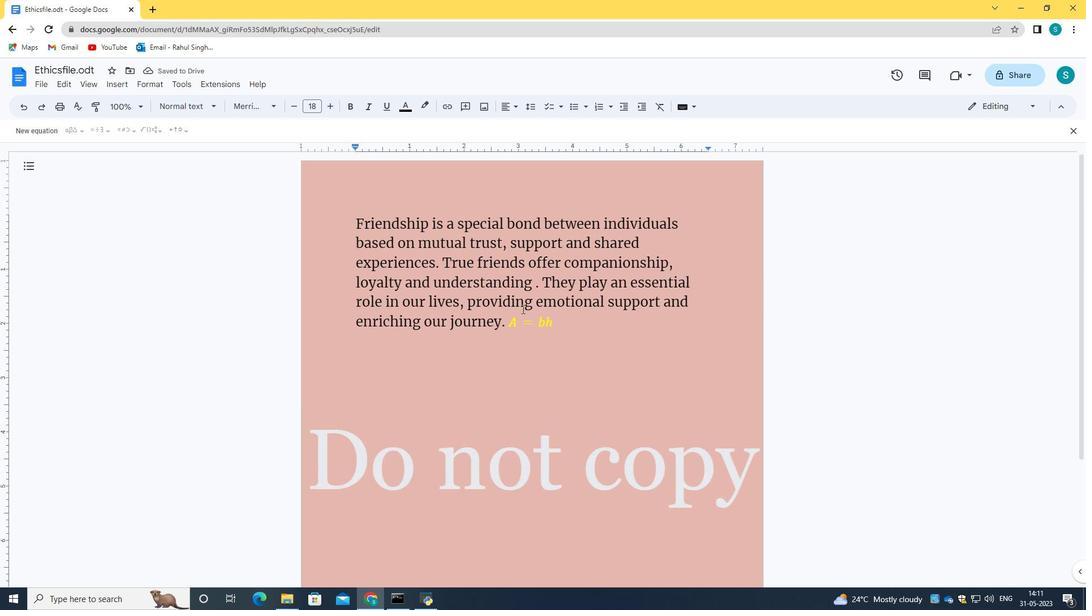 
